 Task:  Click on Hockey In the Cross-Check Hockey League click on  Pick Sheet Your name Natalie Wilson Team name Danville Dashers - X and  Email softage.3@softage.net Period 1 - 3 Point Game Los Angeles Kings Period 1 - 2 Point Game Edmonton Oilers Period 1 - 1 Point Game Detroit Red Wings Period 2 - 3 Point Game Dallas Stars Period 2 - 2 Point Game Columbus Blue Jackets Period 2 - 1 Point Game Colorado Avalanche Period 3 - 3 Point Game Chicago Blackhawks Period 3 - 2 Point Game Carolina Hurricanes Period 3 - 1 Point Game Calgary Flames Submit pick sheet
Action: Mouse moved to (651, 252)
Screenshot: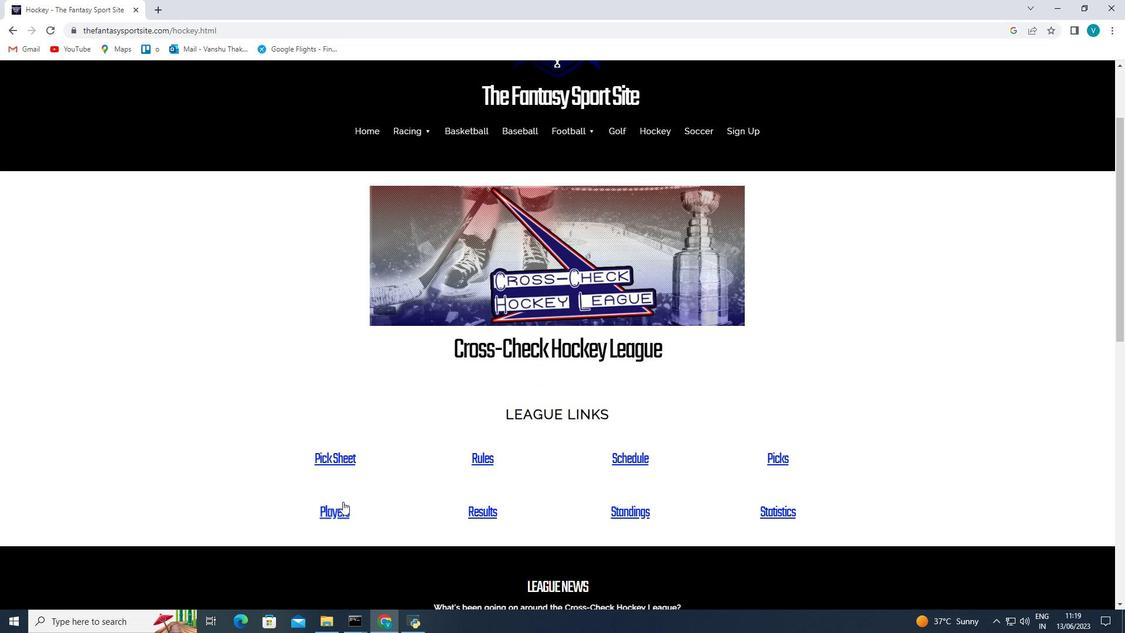 
Action: Mouse pressed left at (651, 252)
Screenshot: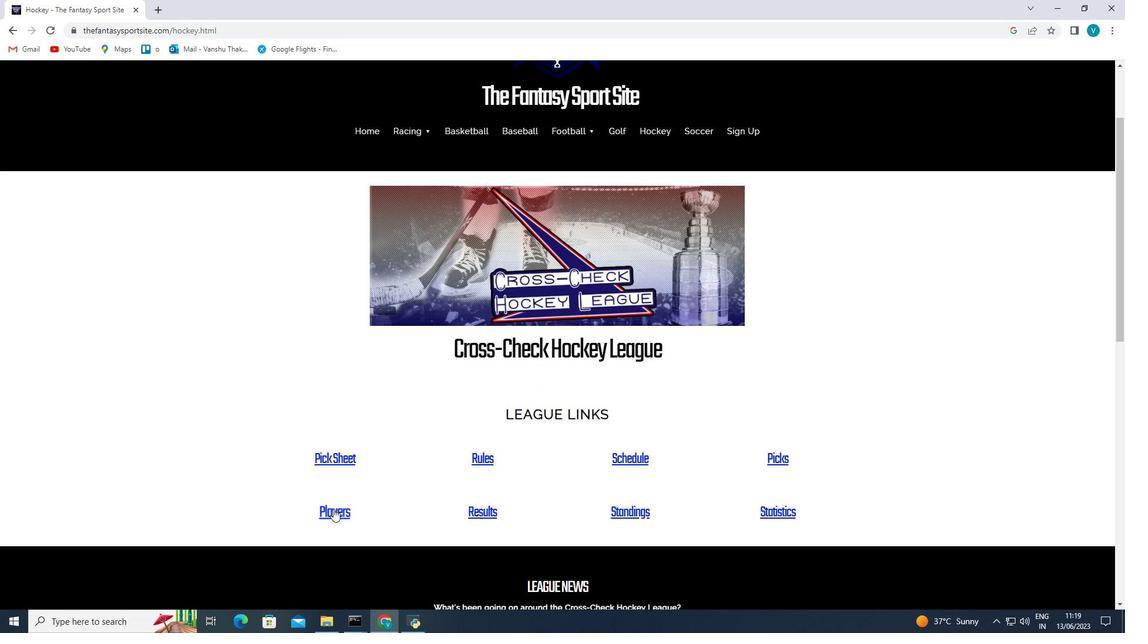 
Action: Mouse moved to (654, 248)
Screenshot: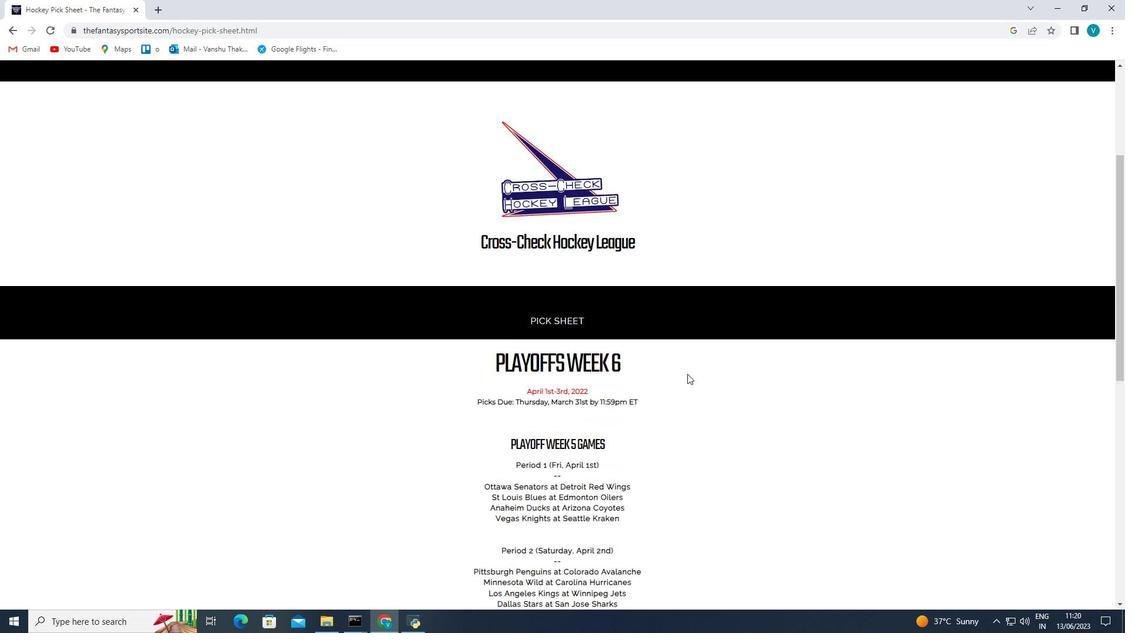 
Action: Mouse pressed left at (654, 248)
Screenshot: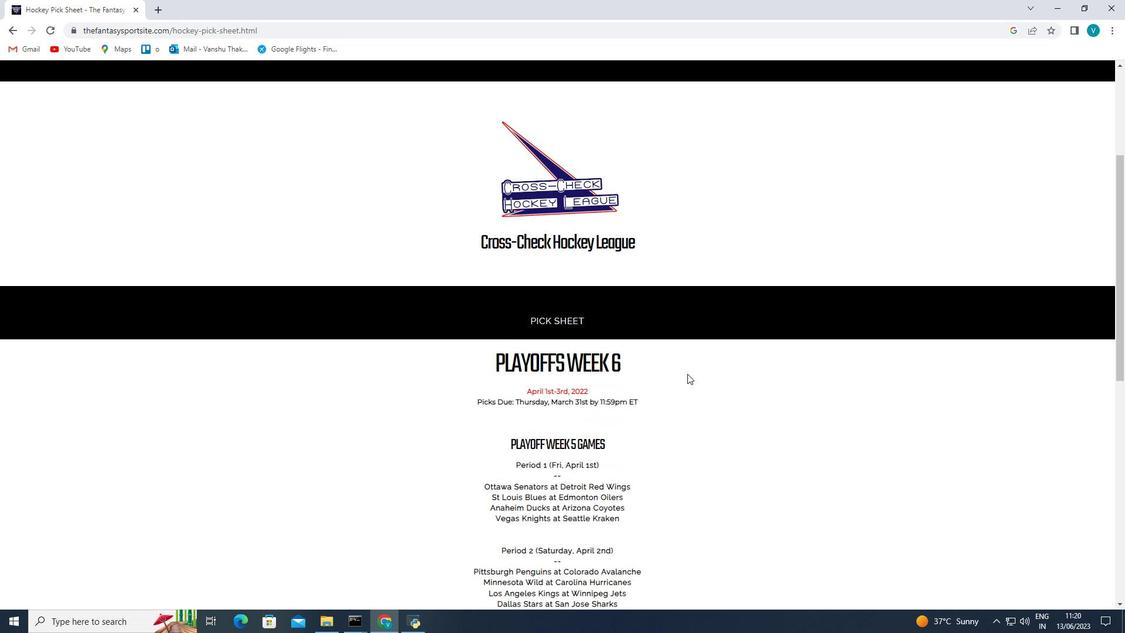 
Action: Mouse moved to (653, 248)
Screenshot: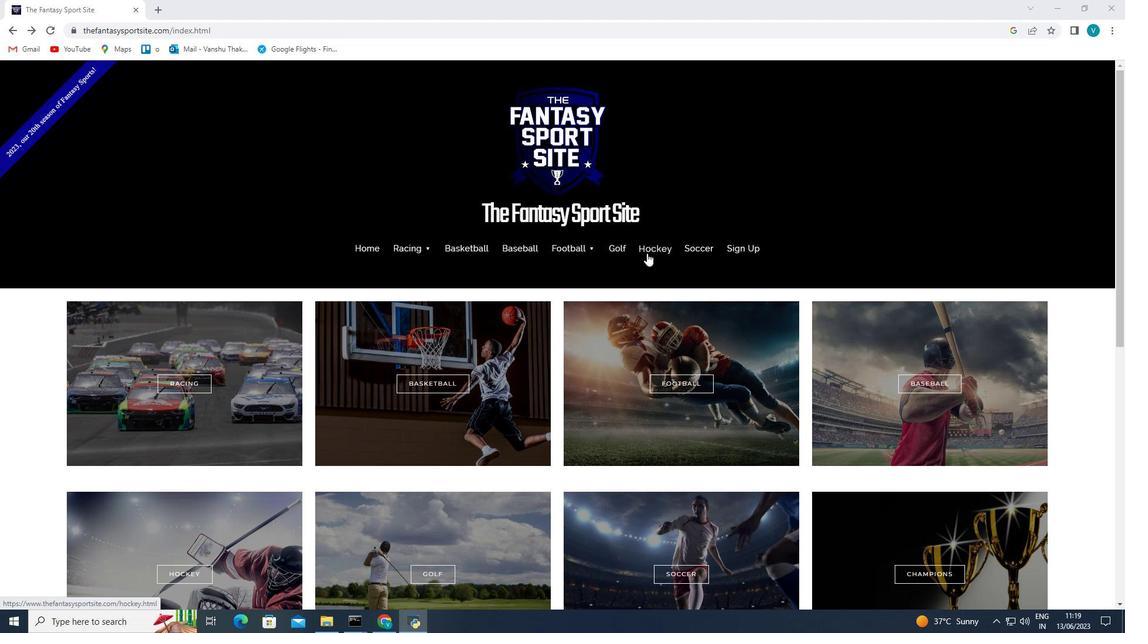 
Action: Mouse pressed left at (653, 248)
Screenshot: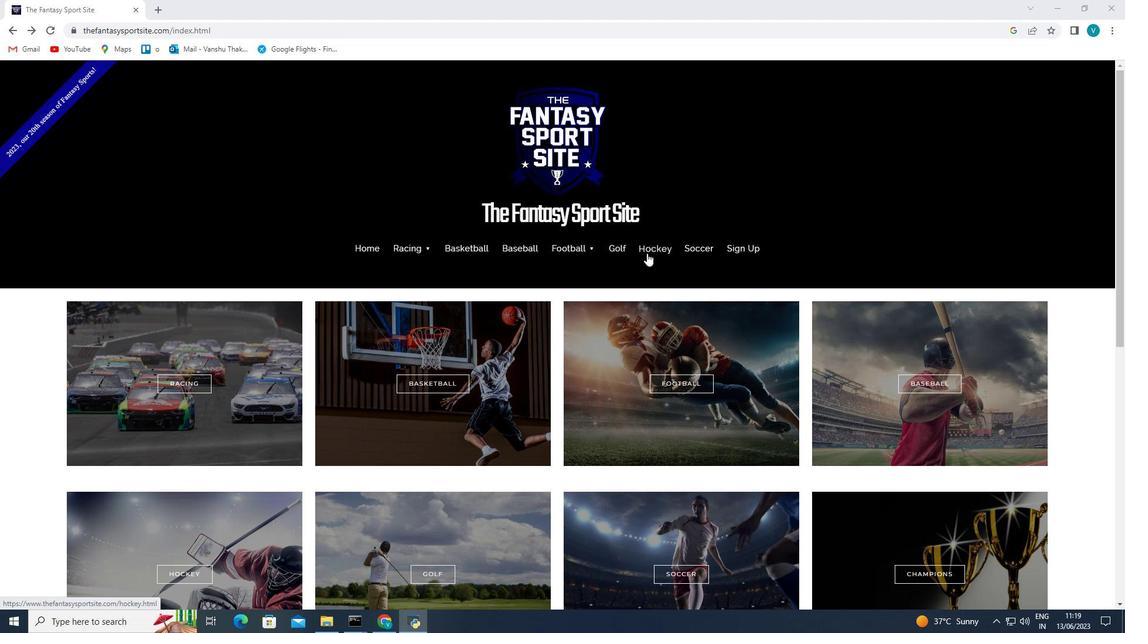 
Action: Mouse moved to (562, 383)
Screenshot: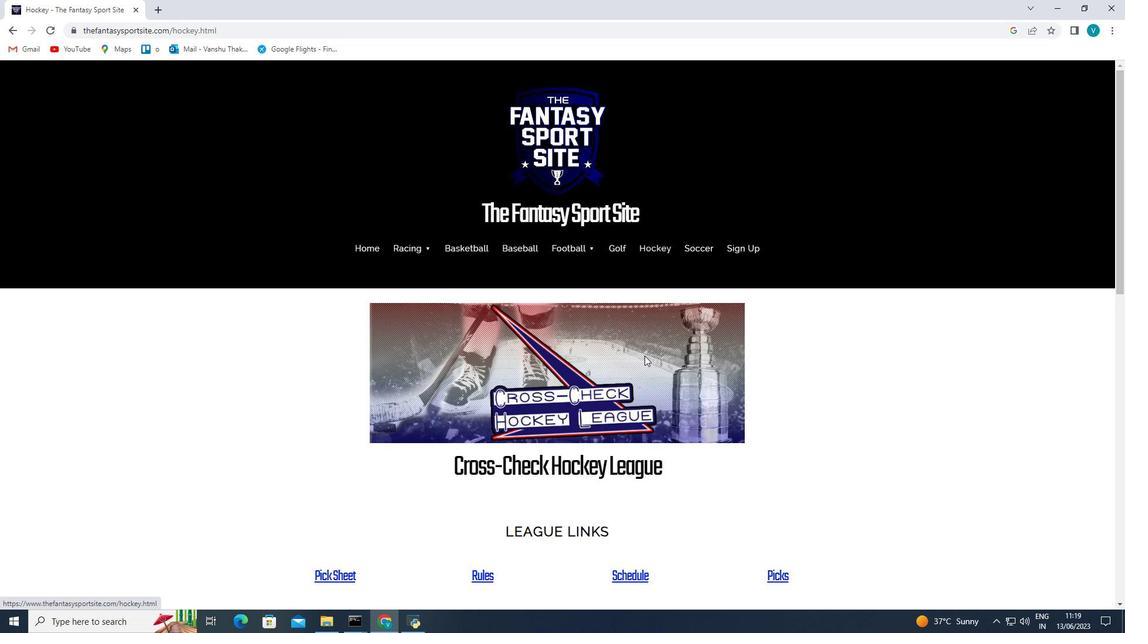 
Action: Mouse scrolled (562, 382) with delta (0, 0)
Screenshot: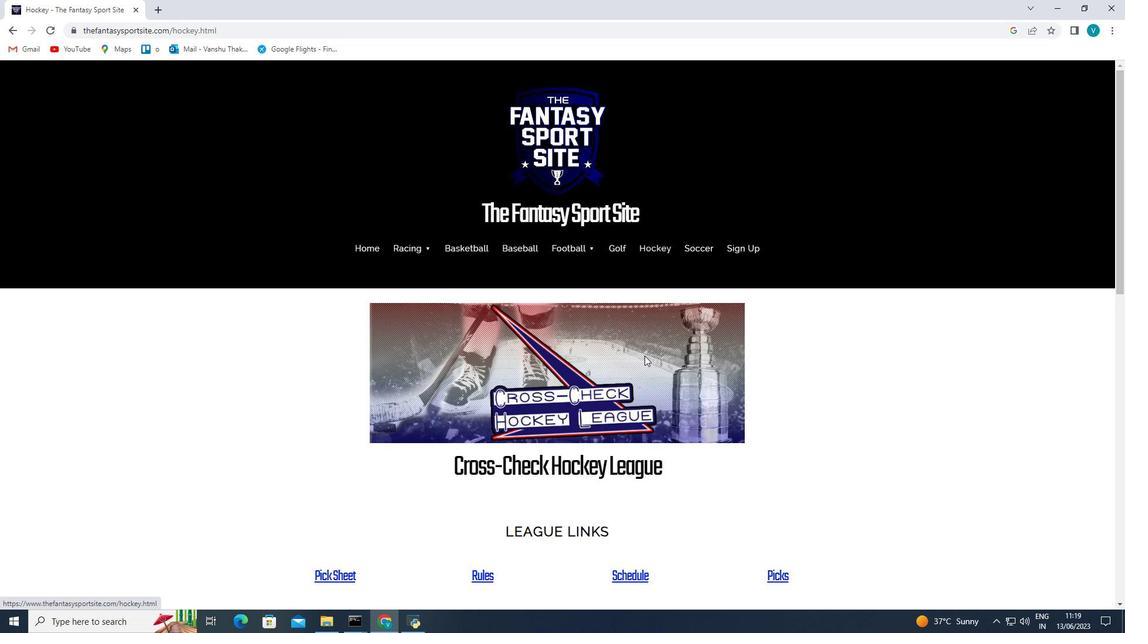 
Action: Mouse moved to (406, 394)
Screenshot: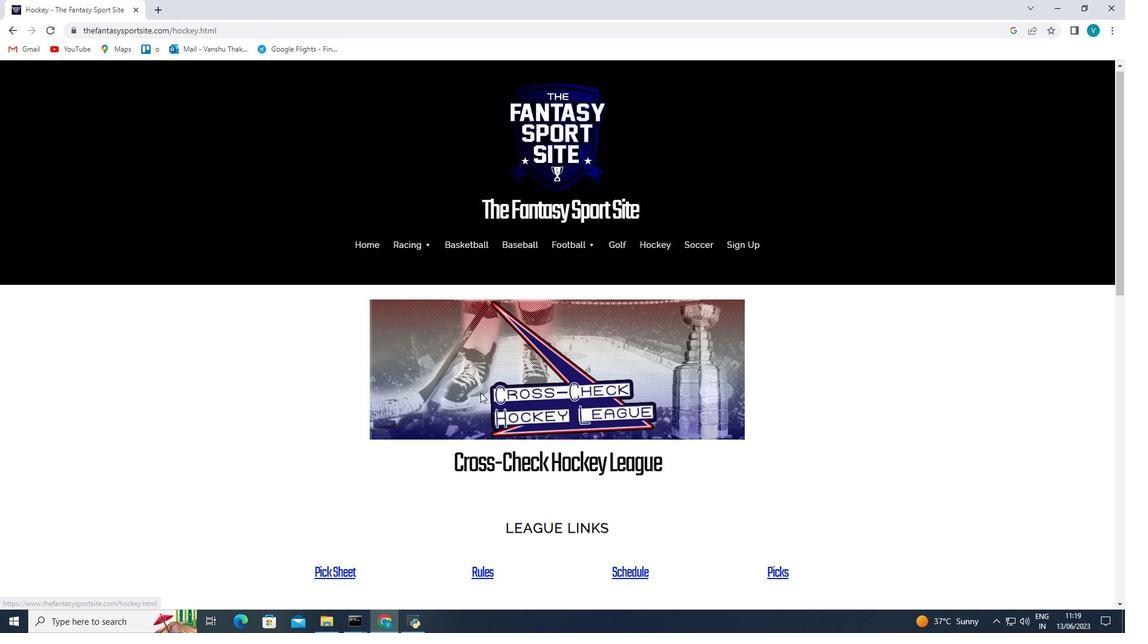 
Action: Mouse scrolled (406, 393) with delta (0, 0)
Screenshot: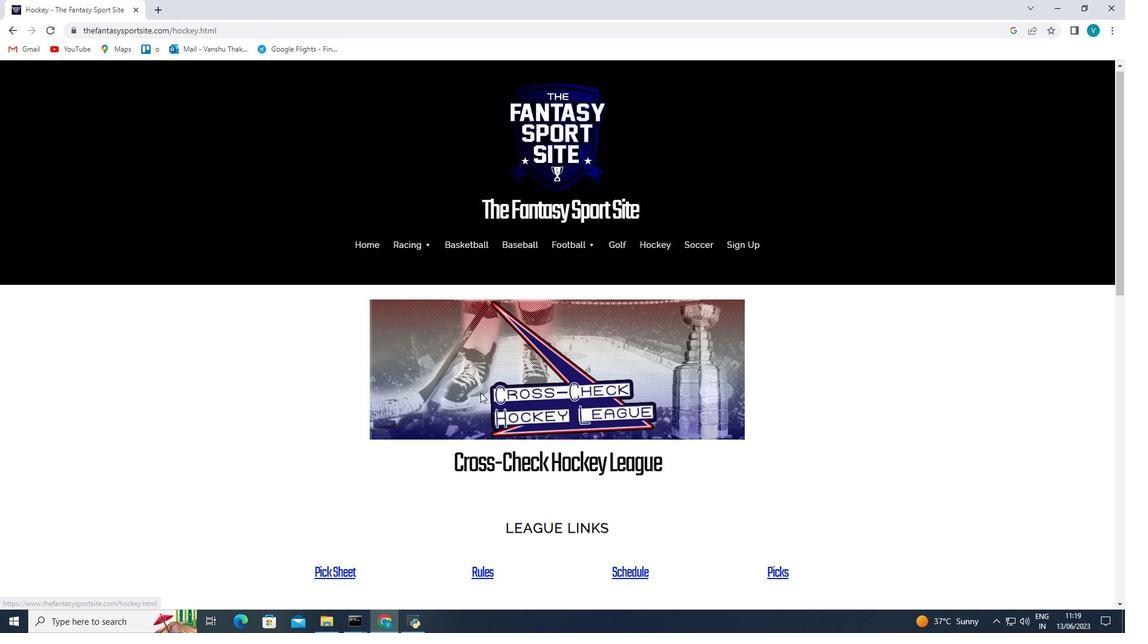 
Action: Mouse moved to (347, 464)
Screenshot: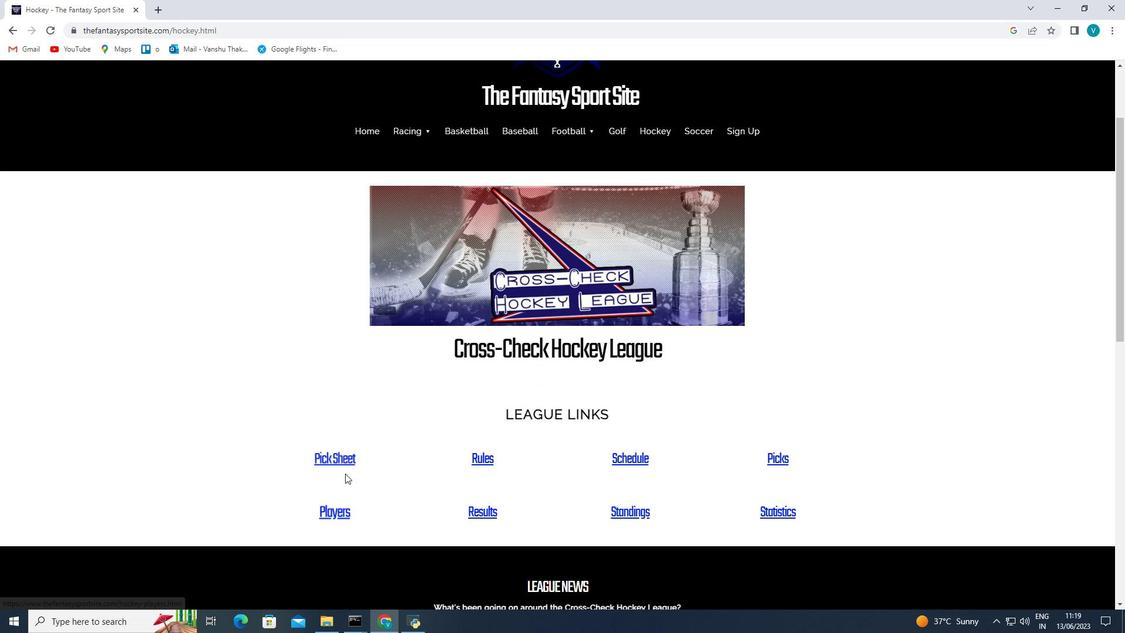 
Action: Mouse pressed left at (347, 464)
Screenshot: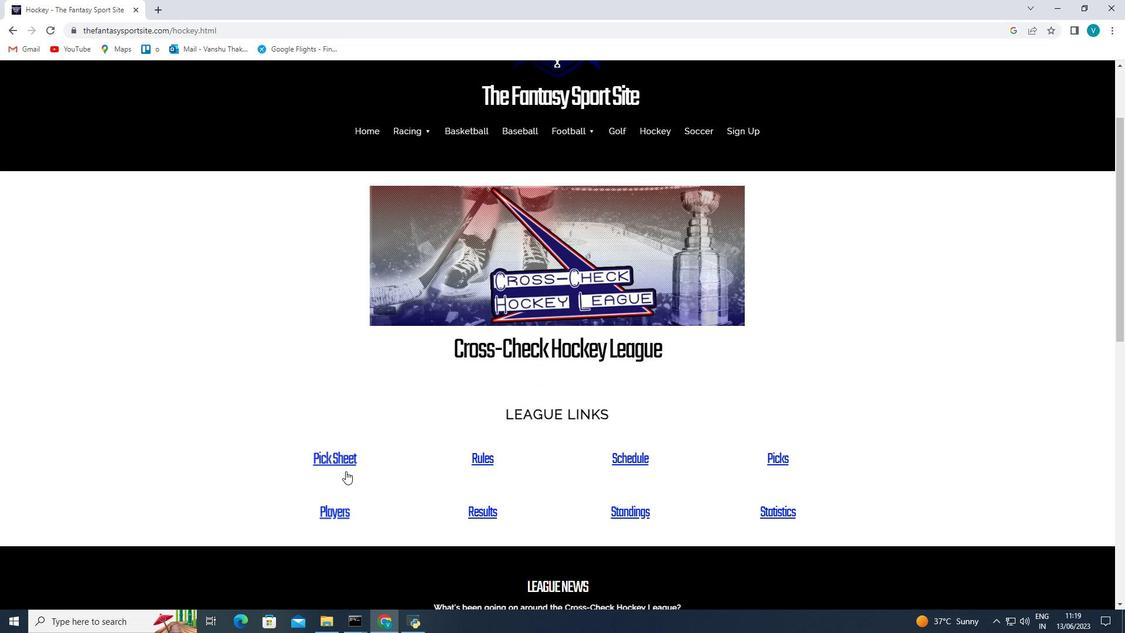 
Action: Mouse moved to (687, 374)
Screenshot: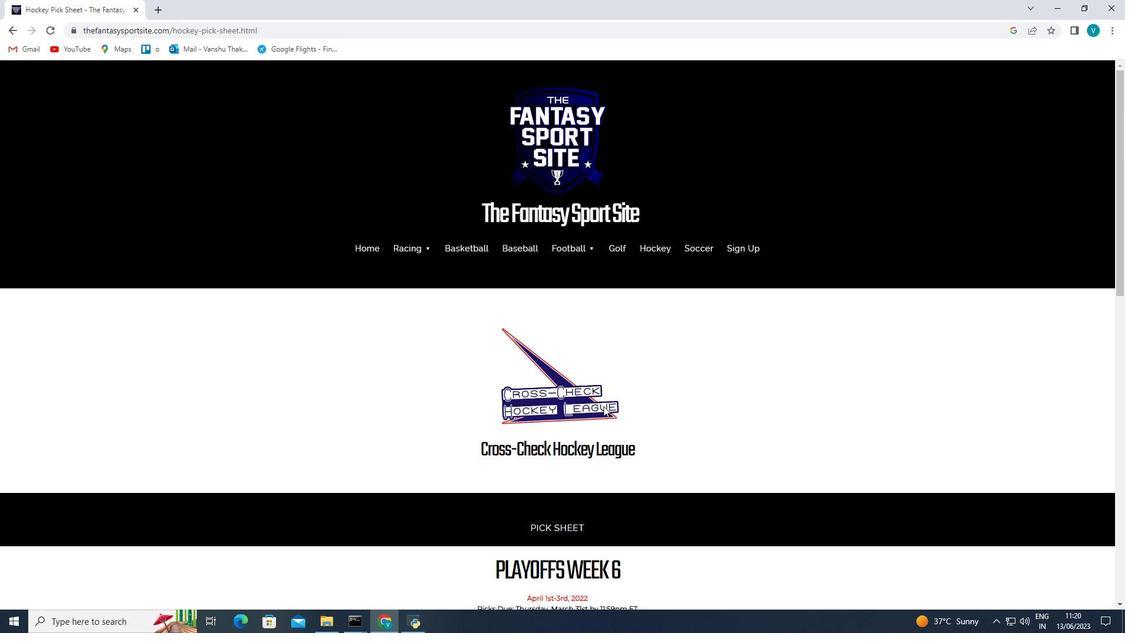 
Action: Mouse scrolled (687, 373) with delta (0, 0)
Screenshot: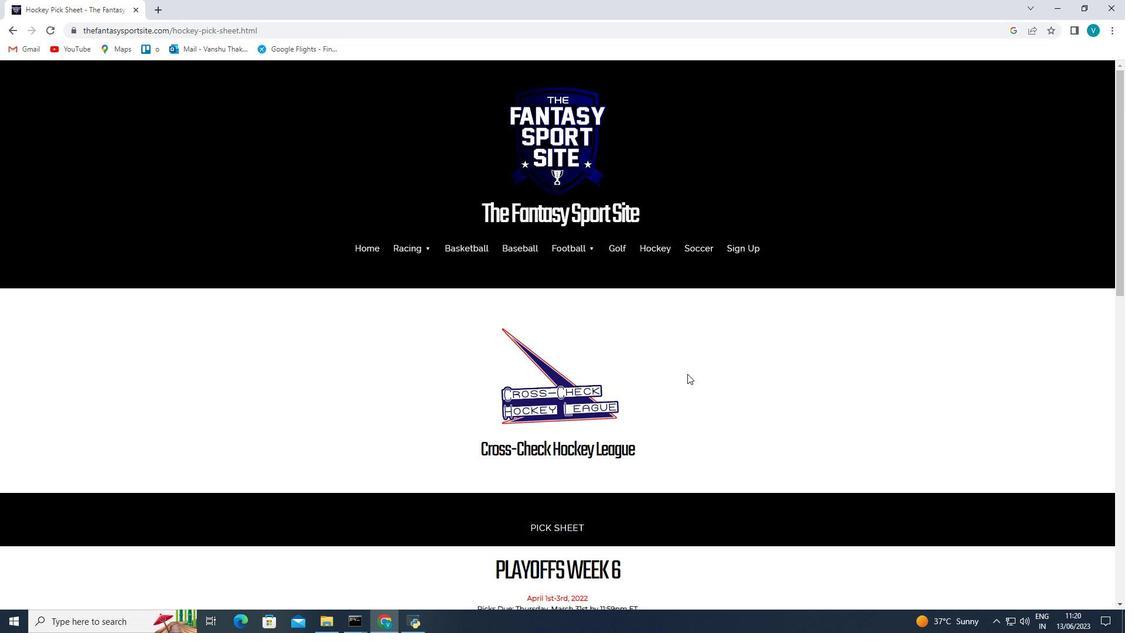 
Action: Mouse scrolled (687, 373) with delta (0, 0)
Screenshot: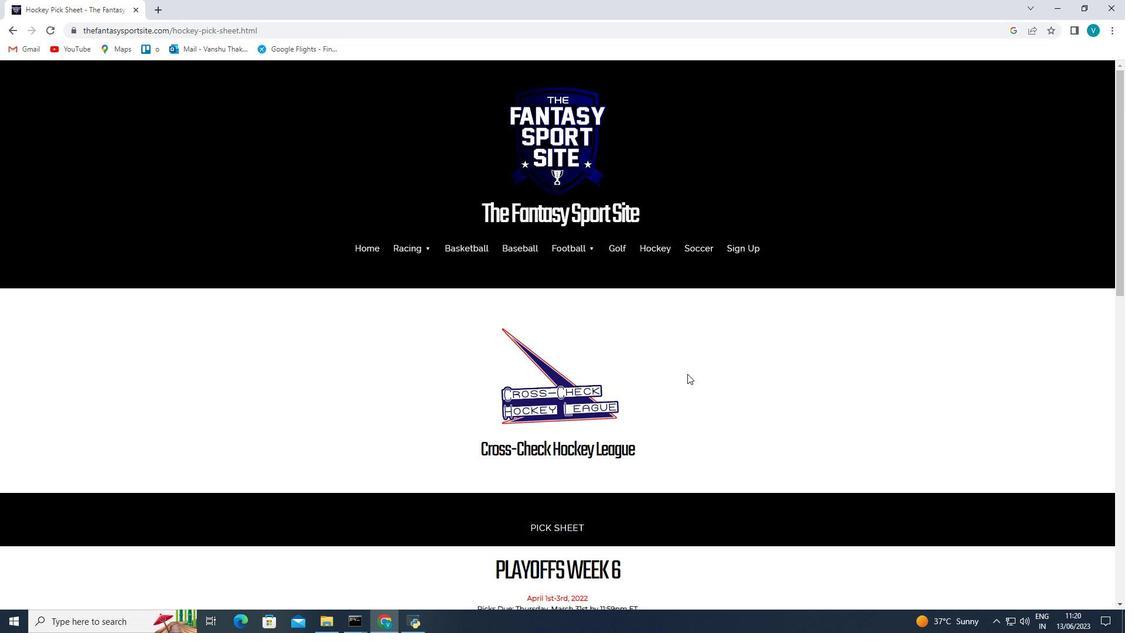 
Action: Mouse scrolled (687, 373) with delta (0, 0)
Screenshot: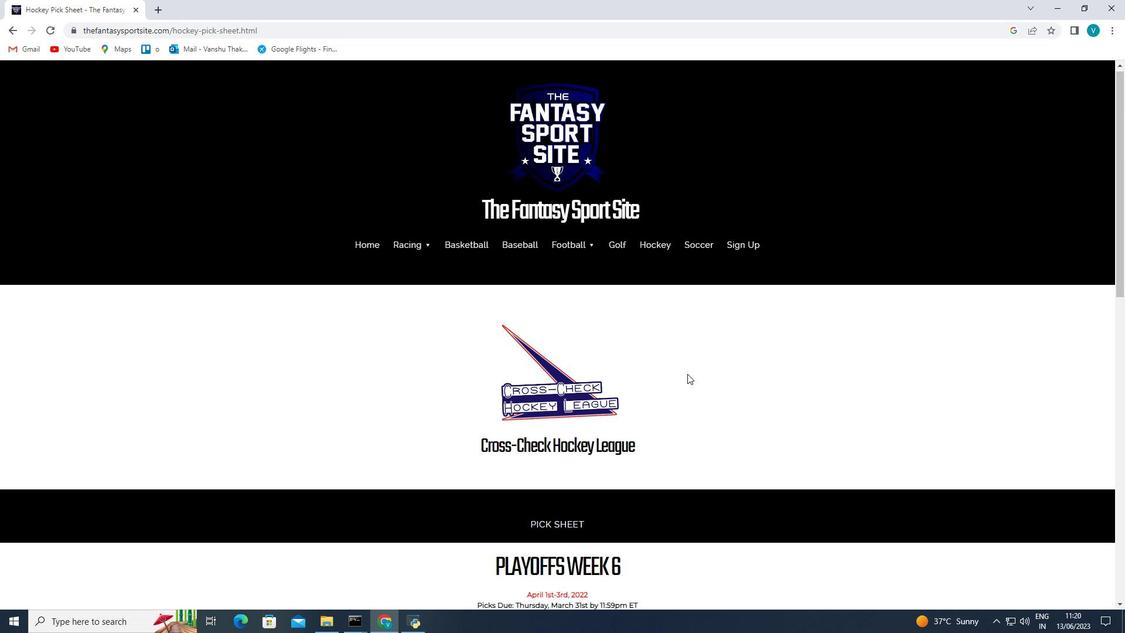 
Action: Mouse scrolled (687, 373) with delta (0, 0)
Screenshot: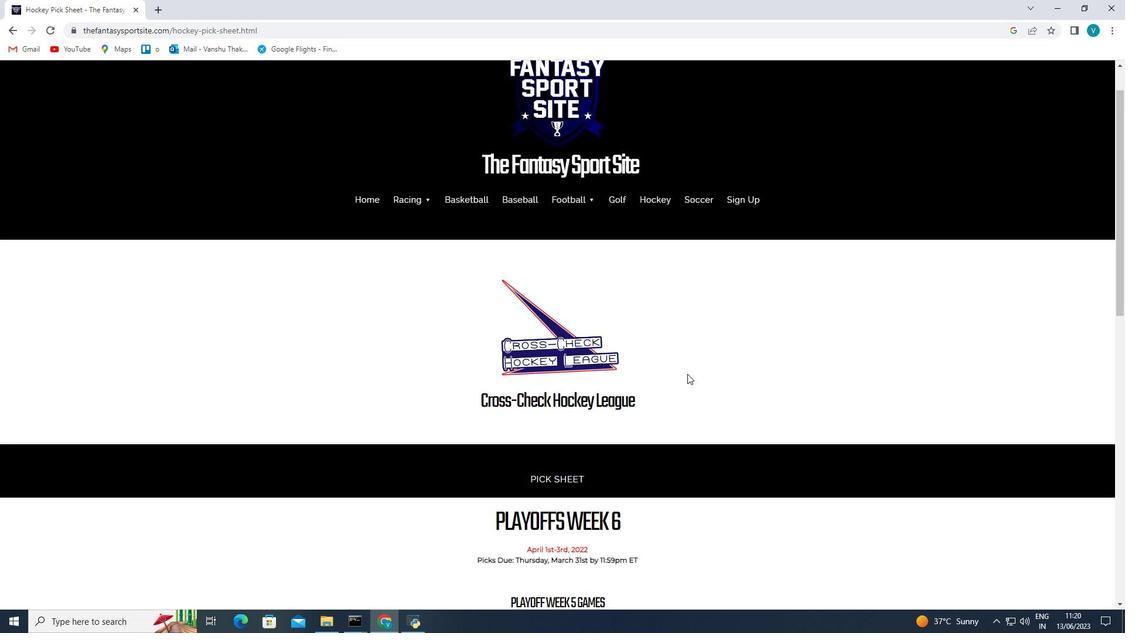 
Action: Mouse moved to (687, 374)
Screenshot: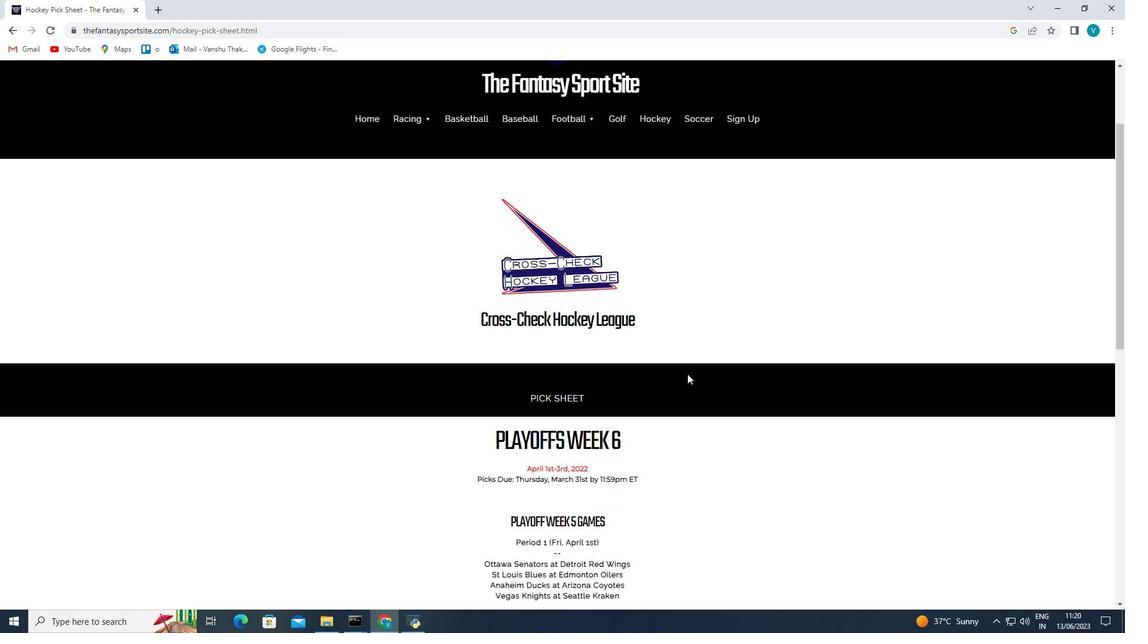 
Action: Mouse scrolled (687, 373) with delta (0, 0)
Screenshot: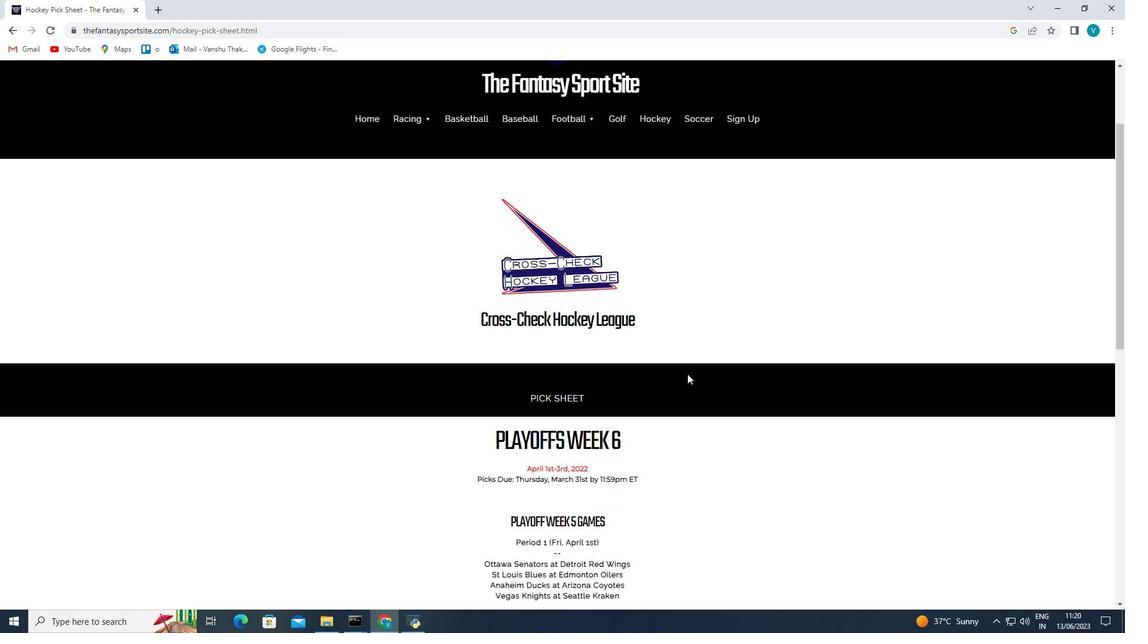 
Action: Mouse moved to (690, 374)
Screenshot: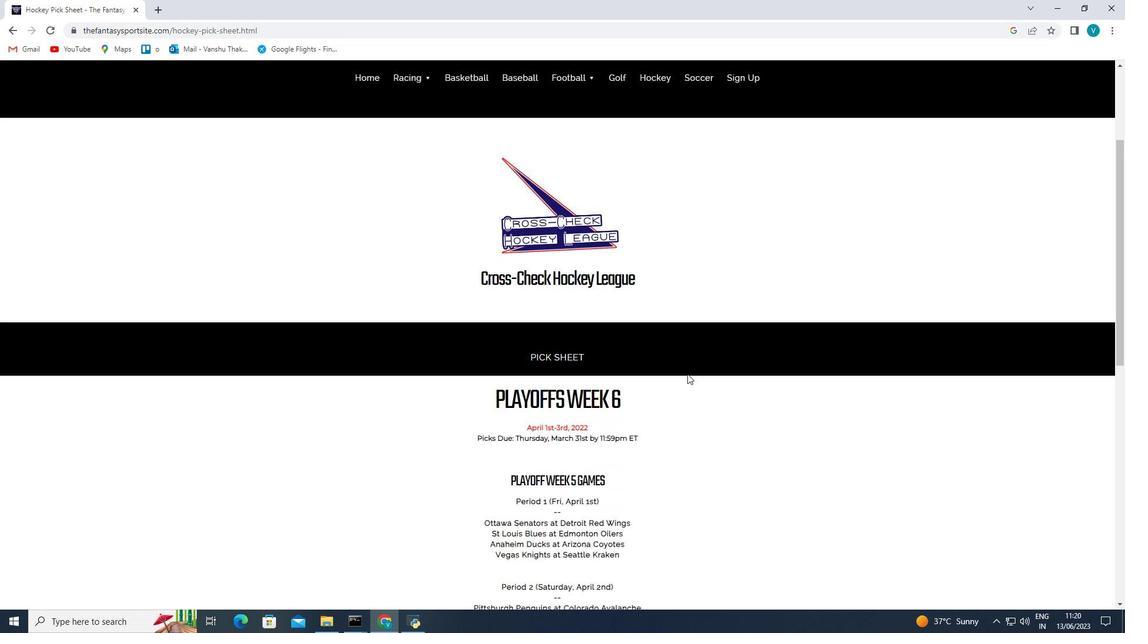 
Action: Mouse scrolled (690, 374) with delta (0, 0)
Screenshot: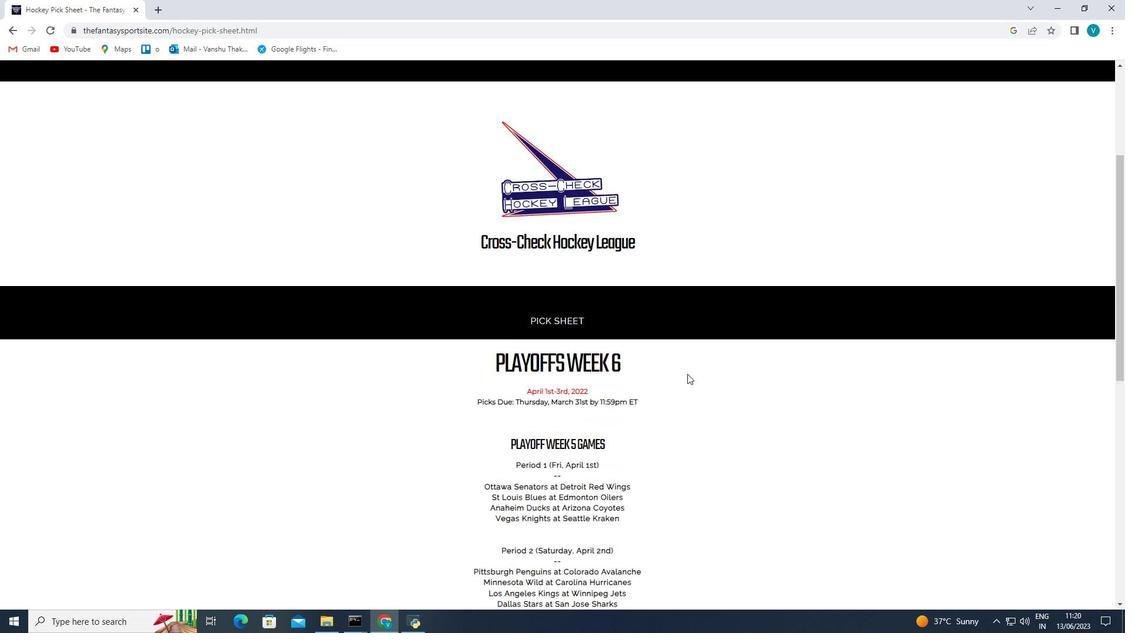 
Action: Mouse moved to (691, 375)
Screenshot: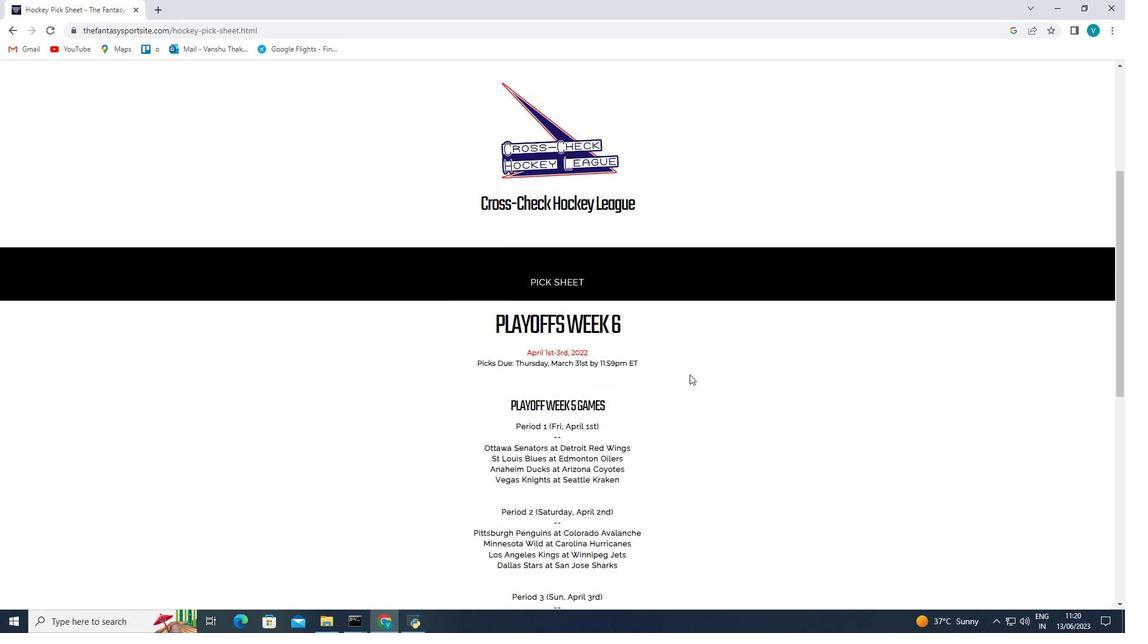 
Action: Mouse scrolled (691, 374) with delta (0, 0)
Screenshot: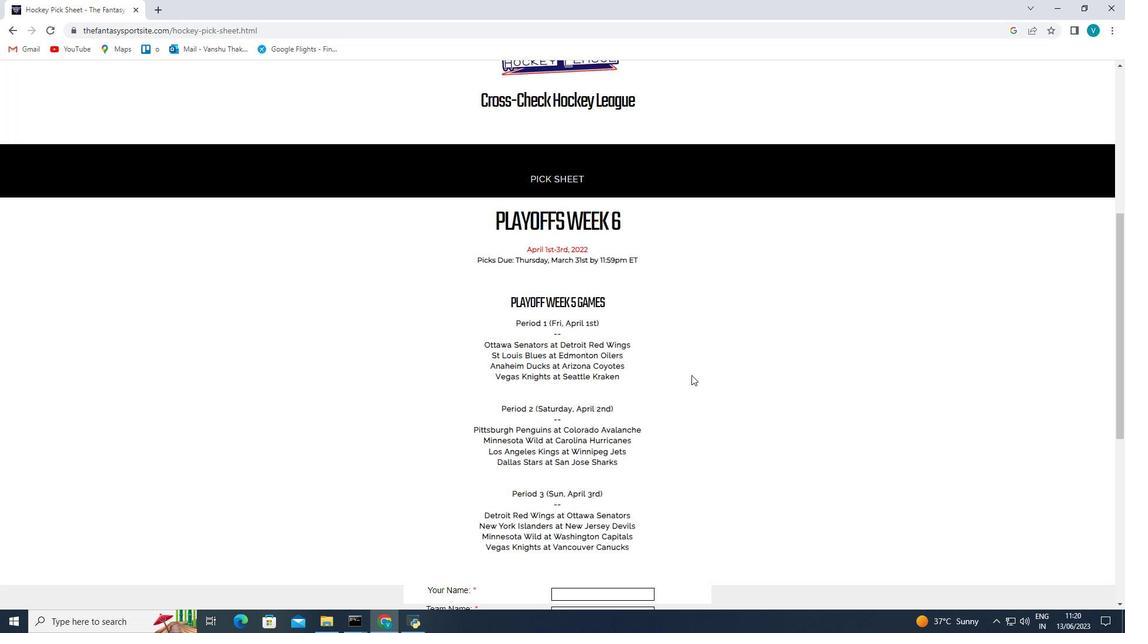 
Action: Mouse scrolled (691, 374) with delta (0, 0)
Screenshot: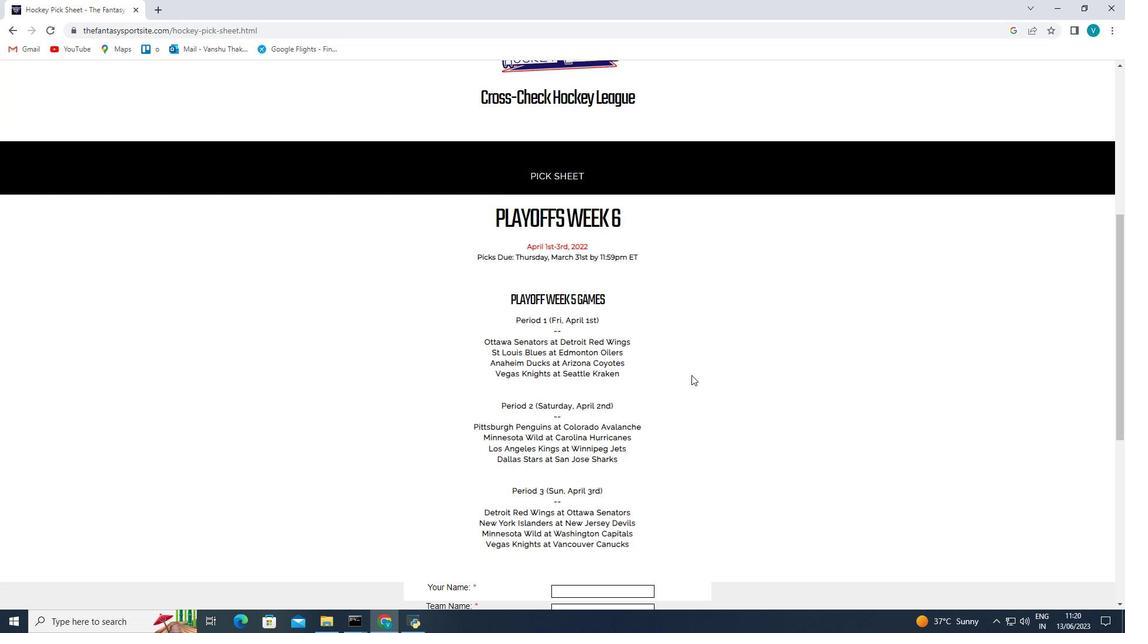 
Action: Mouse moved to (691, 375)
Screenshot: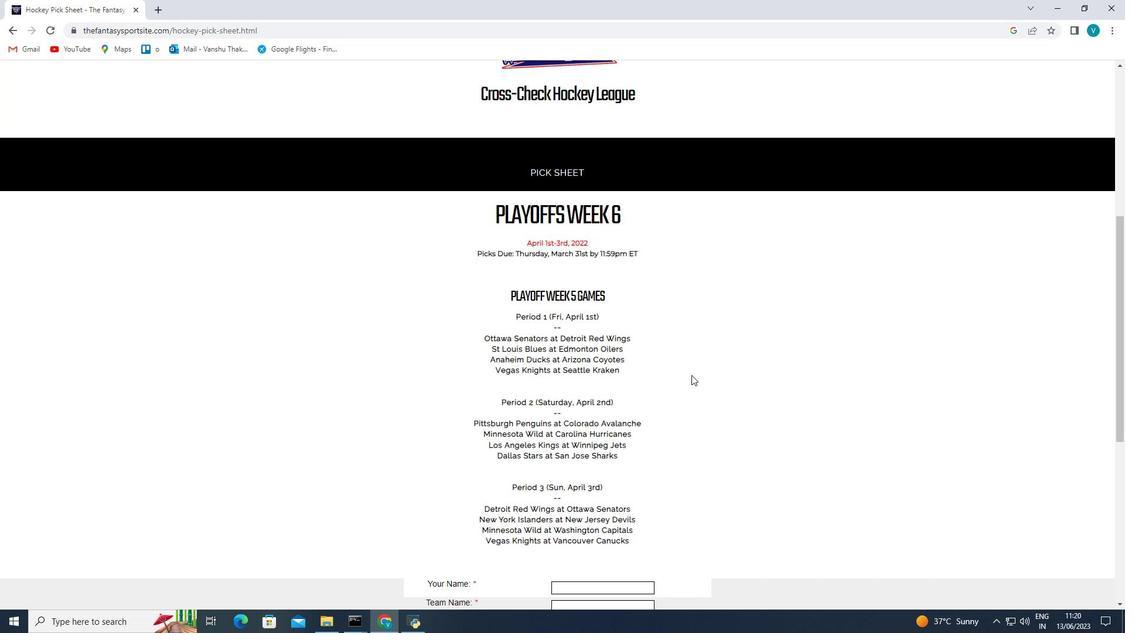 
Action: Mouse scrolled (691, 374) with delta (0, 0)
Screenshot: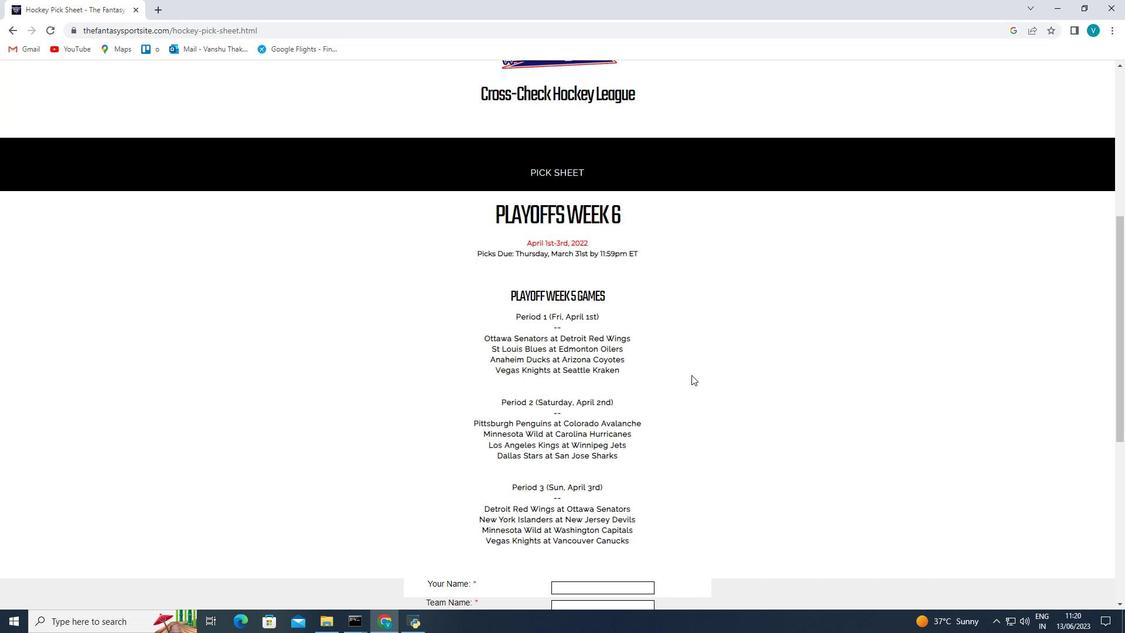 
Action: Mouse moved to (693, 376)
Screenshot: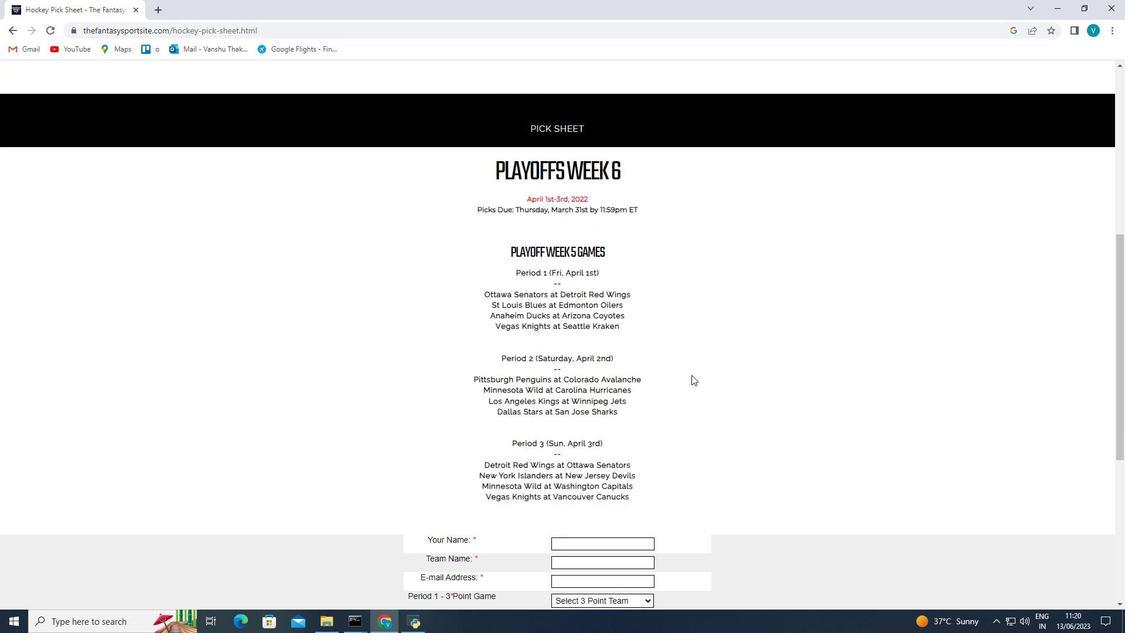
Action: Mouse scrolled (693, 375) with delta (0, 0)
Screenshot: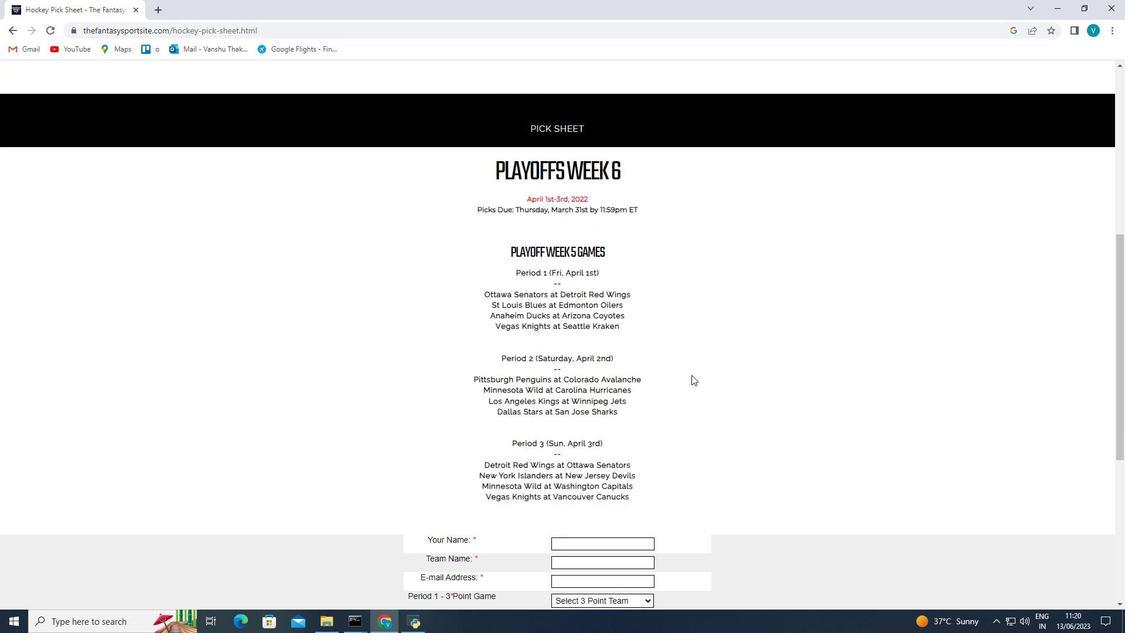 
Action: Mouse moved to (693, 377)
Screenshot: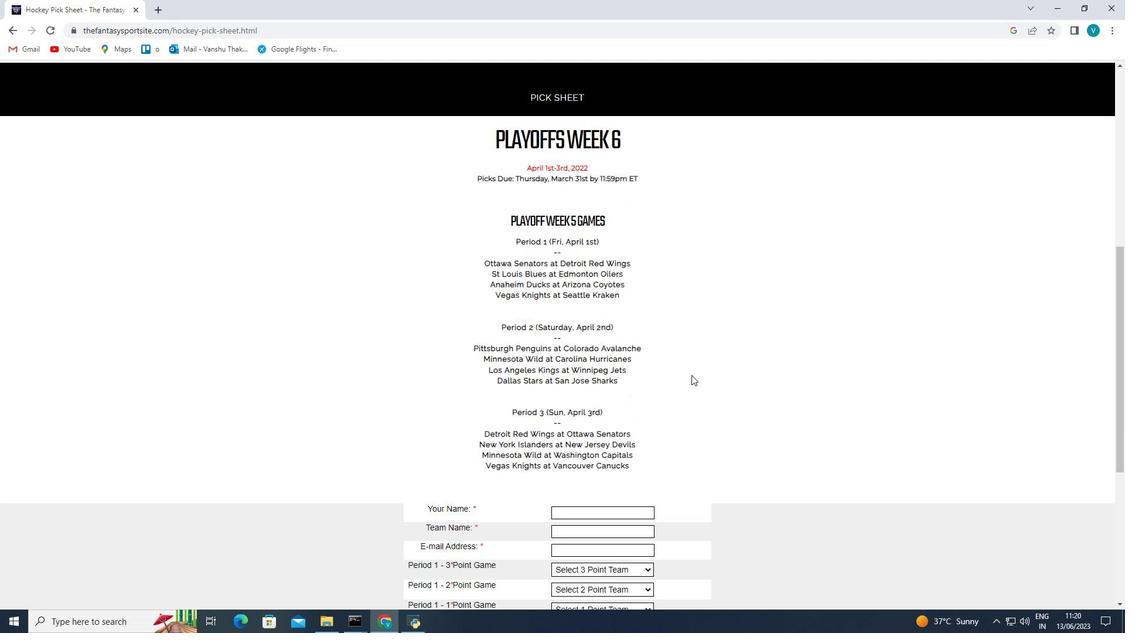 
Action: Mouse scrolled (693, 376) with delta (0, 0)
Screenshot: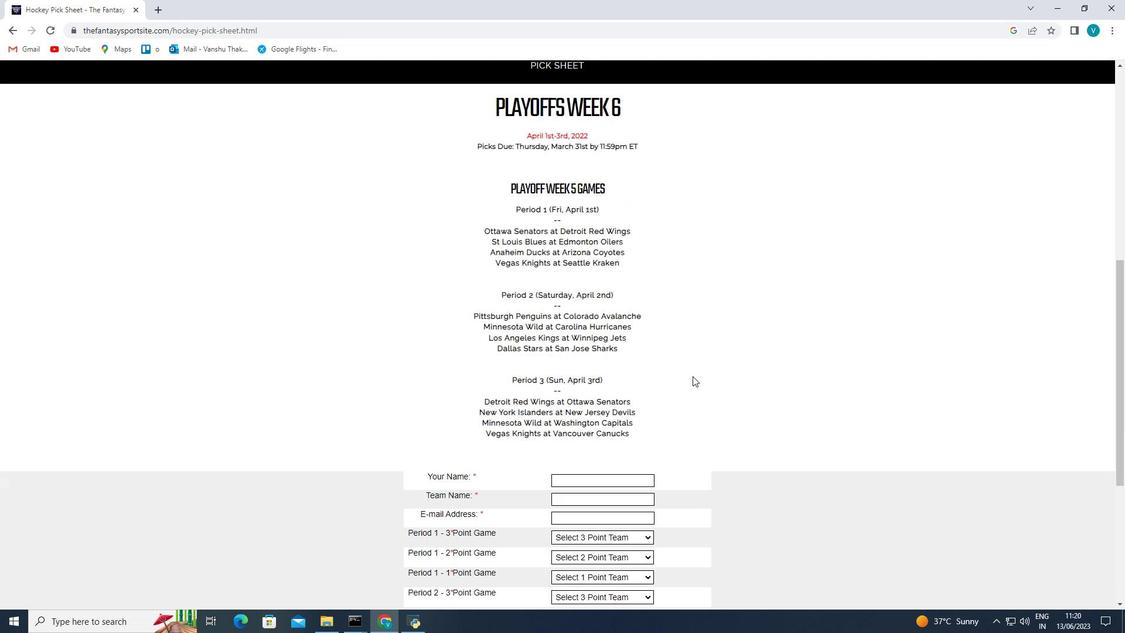 
Action: Mouse moved to (572, 290)
Screenshot: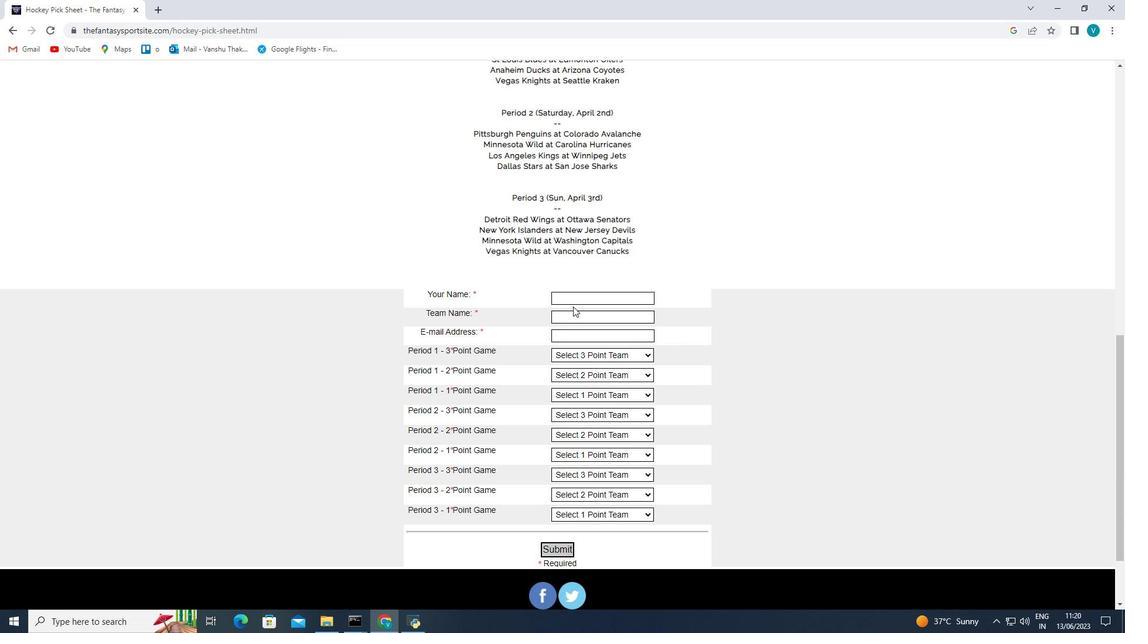 
Action: Mouse pressed left at (572, 290)
Screenshot: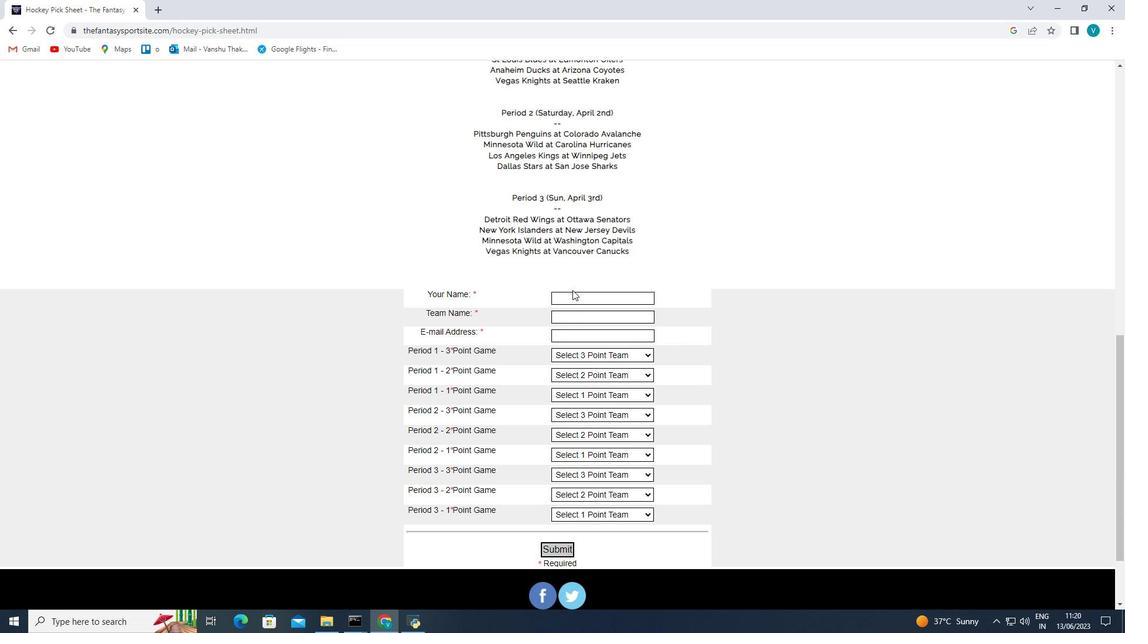 
Action: Mouse moved to (569, 289)
Screenshot: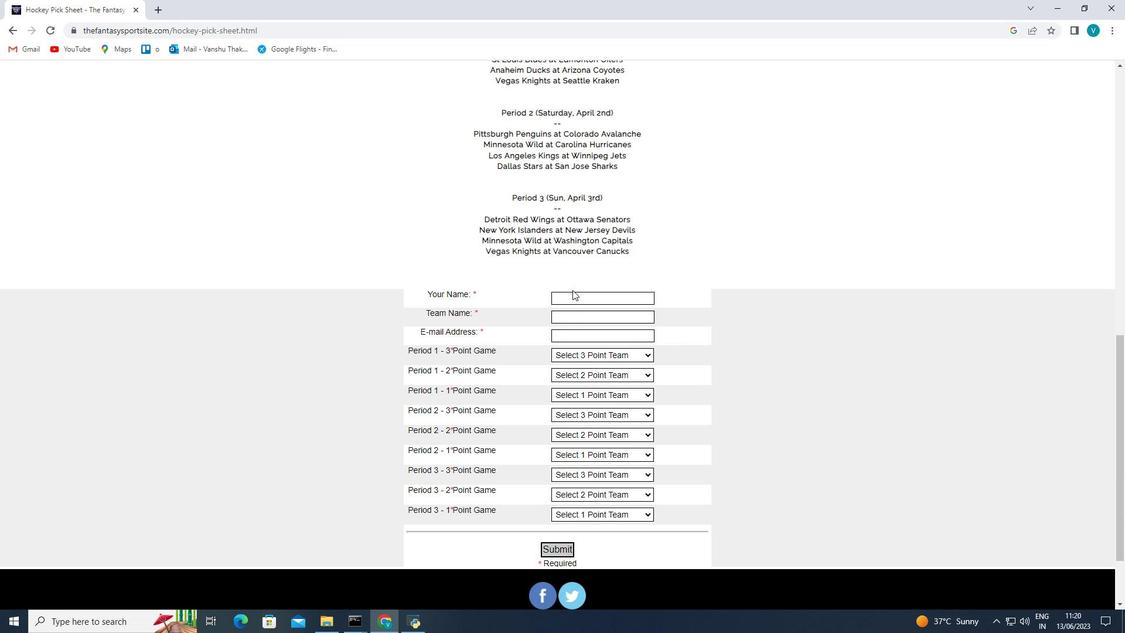
Action: Mouse pressed left at (569, 289)
Screenshot: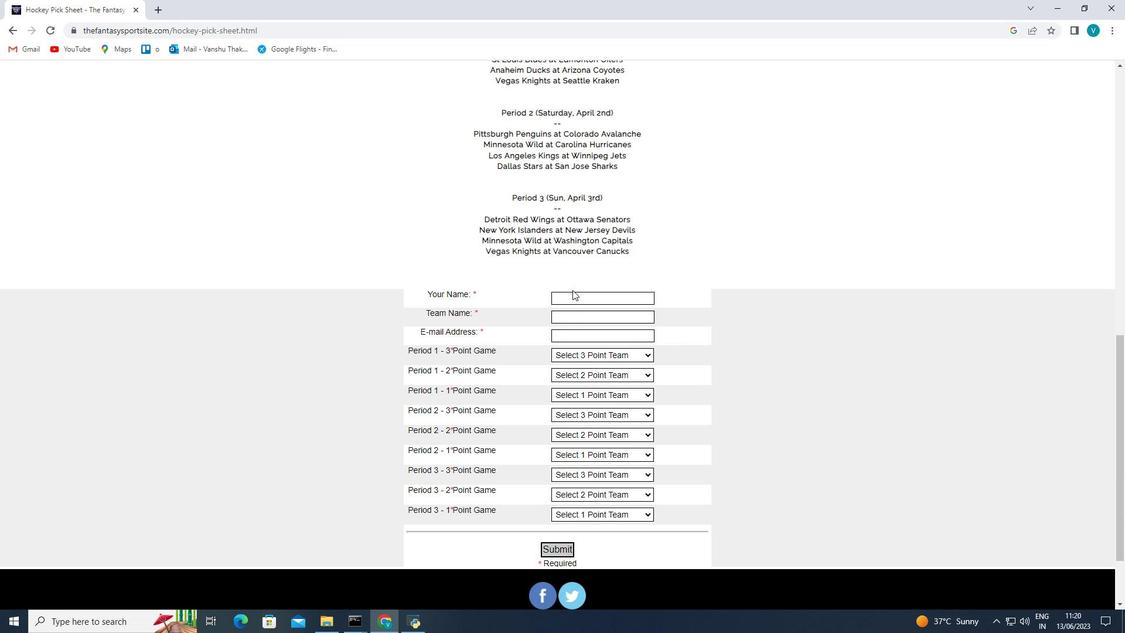 
Action: Mouse moved to (570, 293)
Screenshot: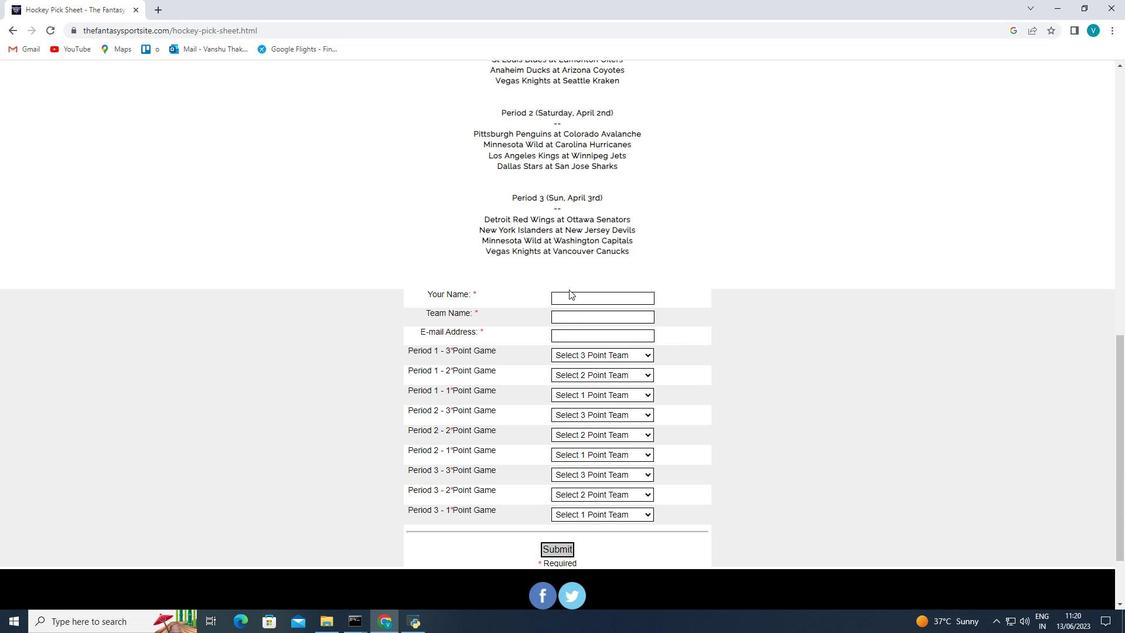 
Action: Mouse pressed left at (570, 293)
Screenshot: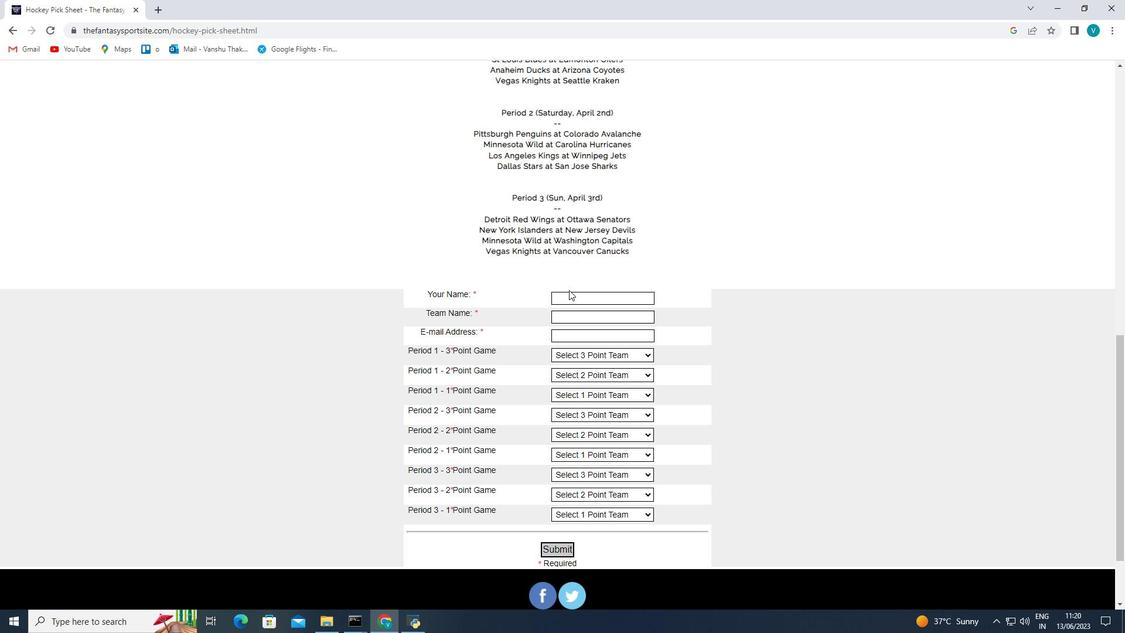 
Action: Mouse moved to (574, 293)
Screenshot: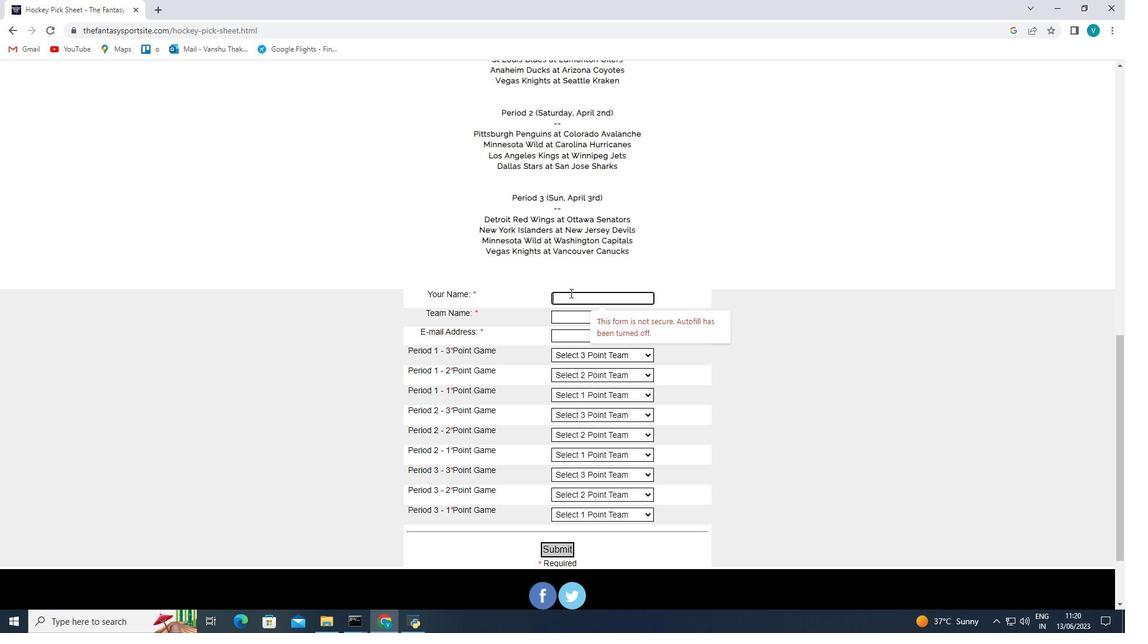 
Action: Key pressed <Key.shift>Natalie<Key.space><Key.shift><Key.shift><Key.shift><Key.shift><Key.shift><Key.shift><Key.shift><Key.shift><Key.shift><Key.shift><Key.shift><Key.shift><Key.shift><Key.shift><Key.shift><Key.shift><Key.shift>Wilson<Key.tab><Key.shift><Key.shift><Key.shift>Danville<Key.space><Key.shift>Dashers-<Key.shift>X
Screenshot: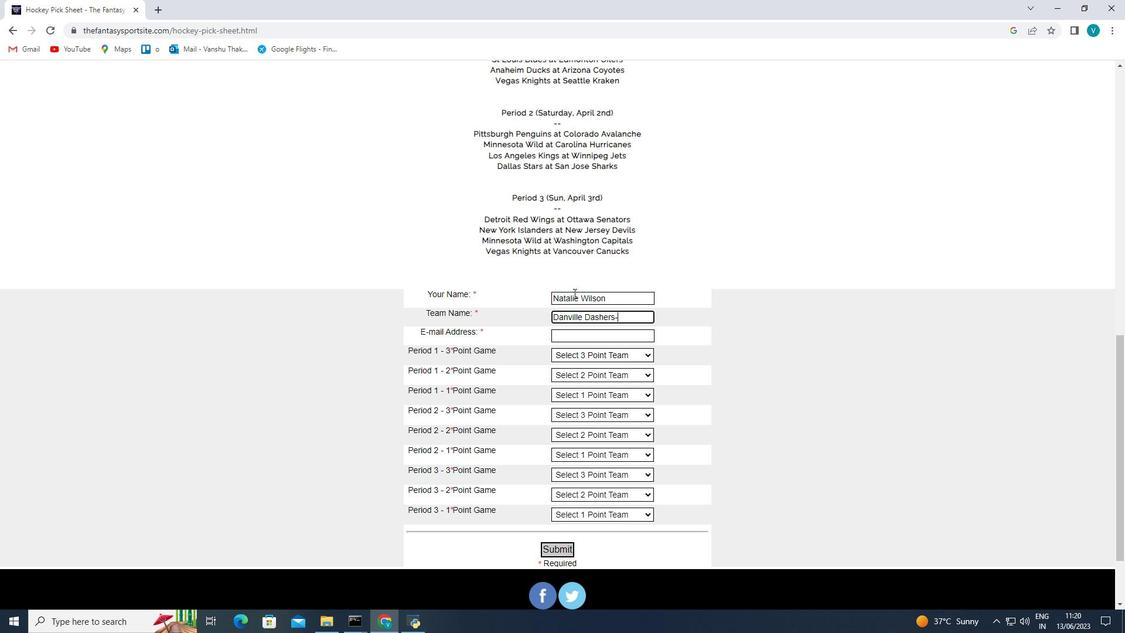 
Action: Mouse moved to (582, 334)
Screenshot: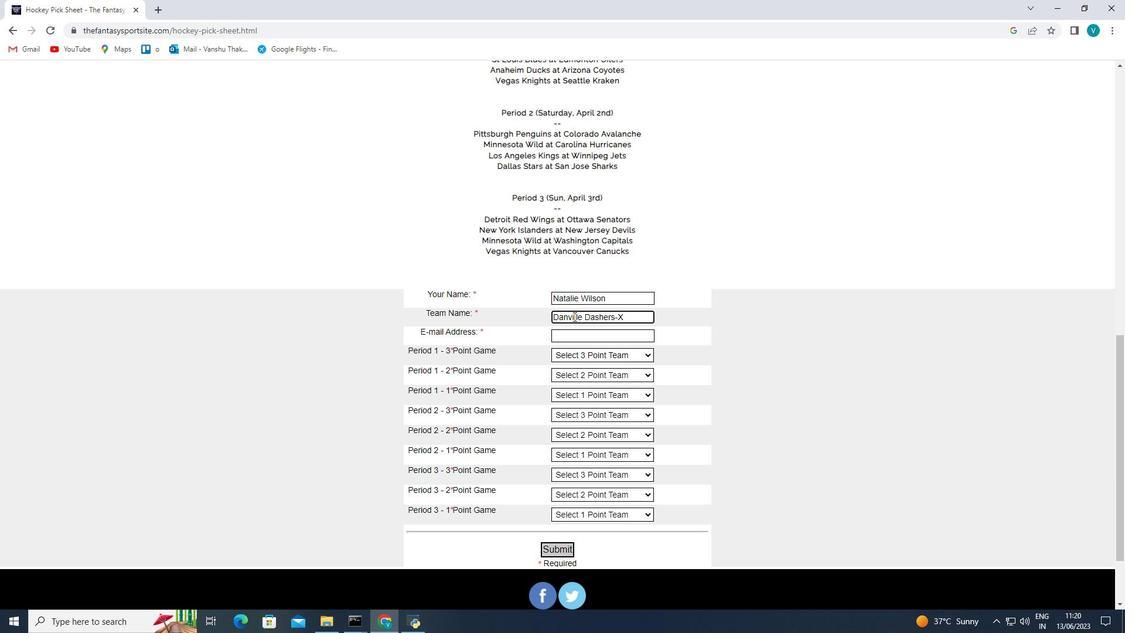 
Action: Mouse pressed left at (582, 334)
Screenshot: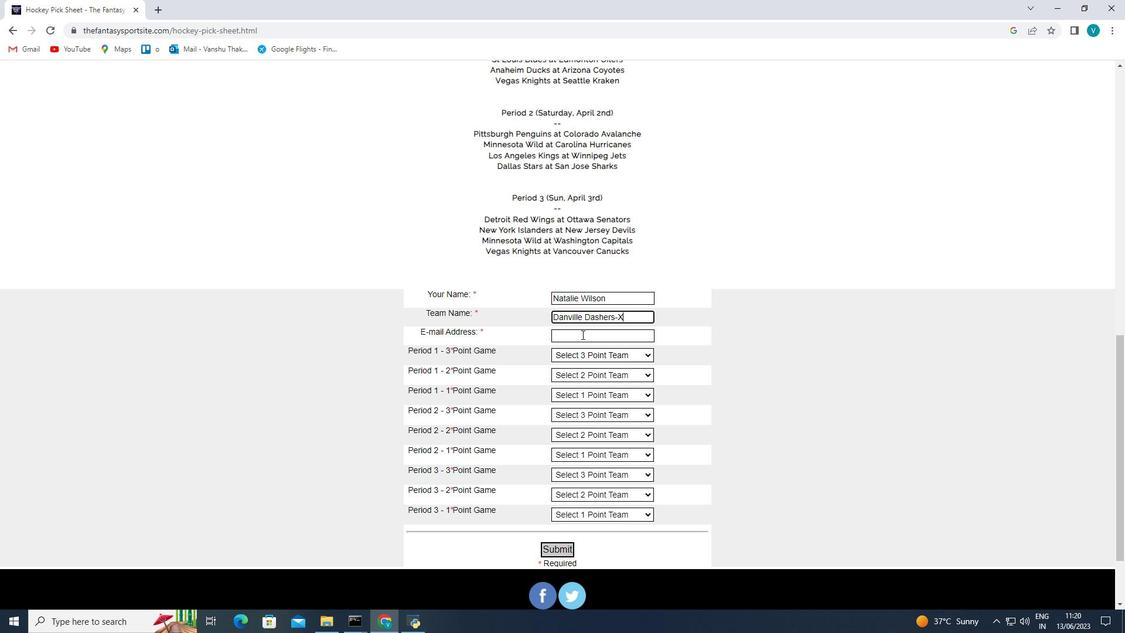 
Action: Key pressed softage.3<Key.shift>@softage.net
Screenshot: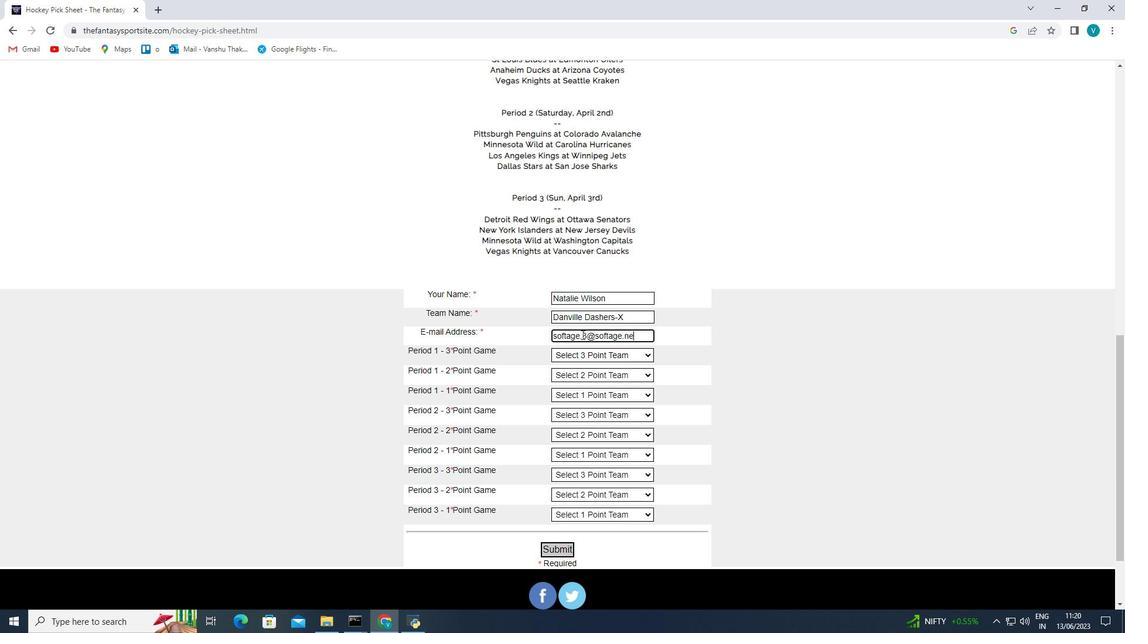 
Action: Mouse moved to (591, 355)
Screenshot: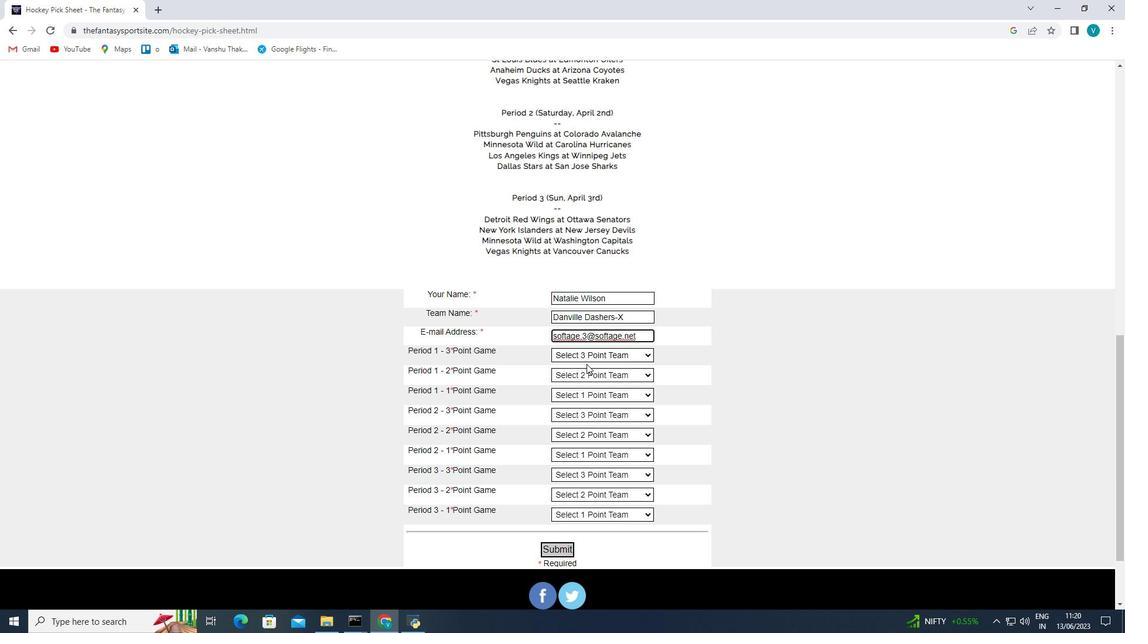 
Action: Mouse pressed left at (591, 355)
Screenshot: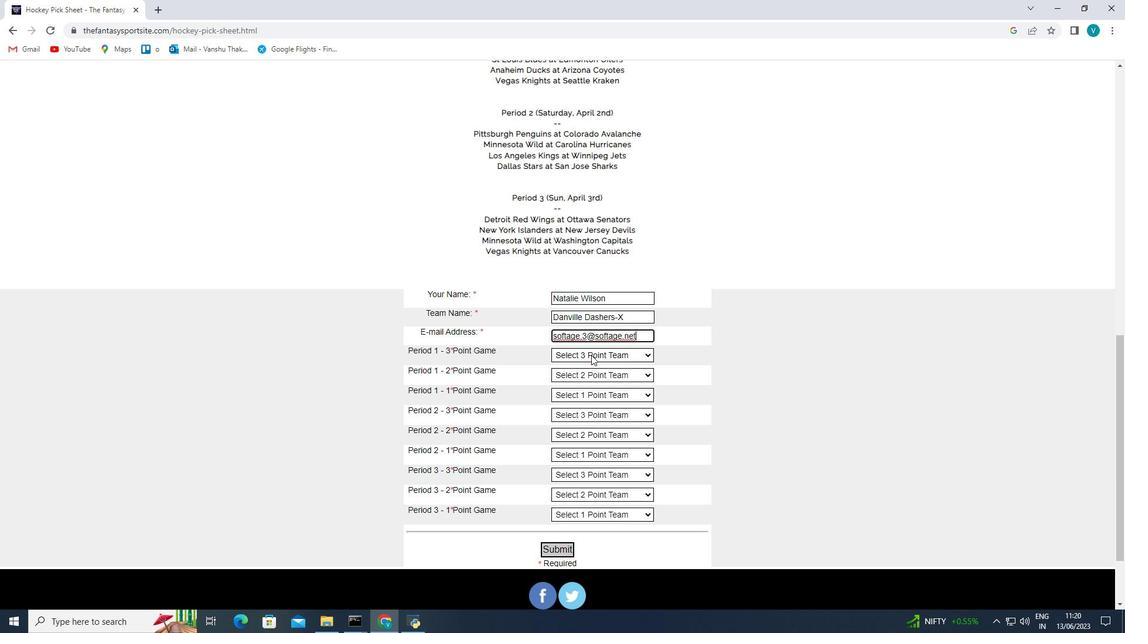 
Action: Mouse moved to (585, 510)
Screenshot: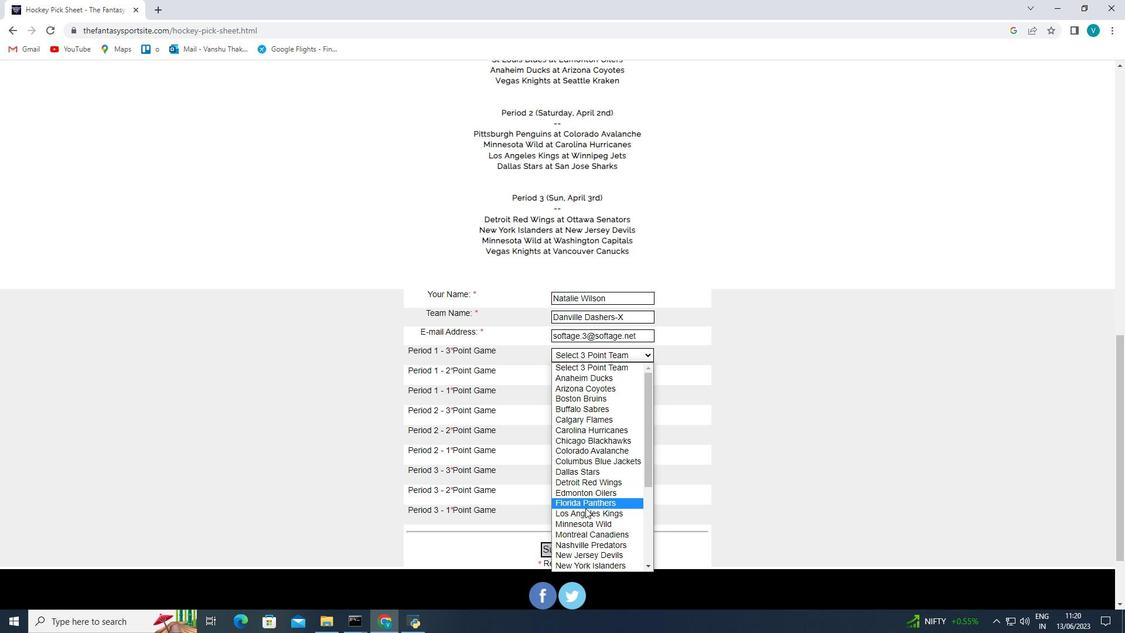
Action: Mouse pressed left at (585, 510)
Screenshot: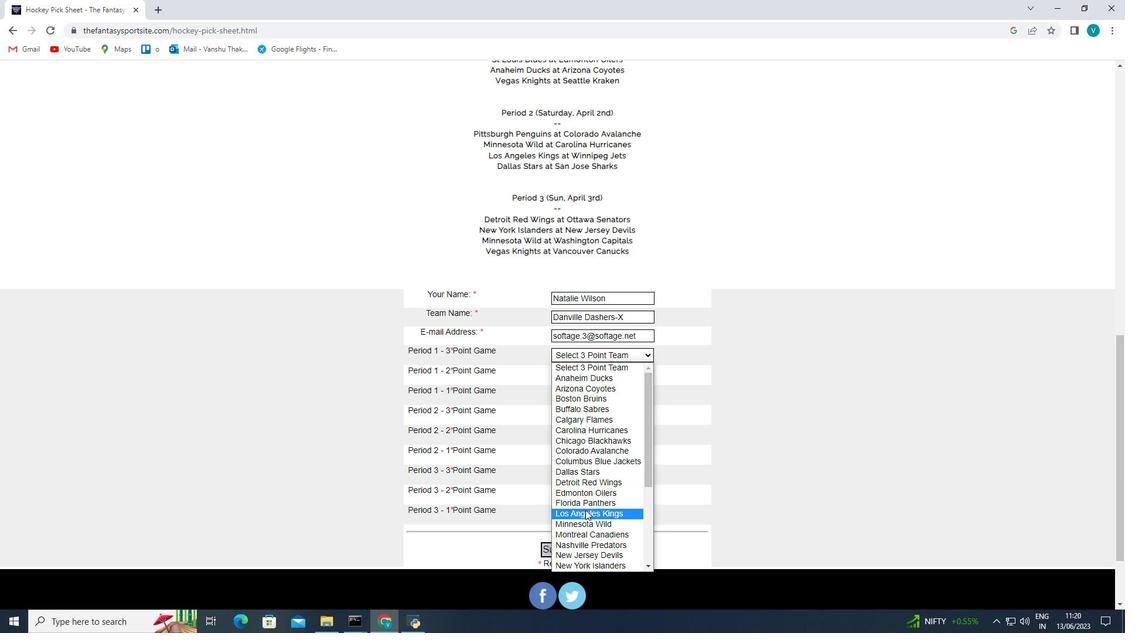 
Action: Mouse moved to (608, 374)
Screenshot: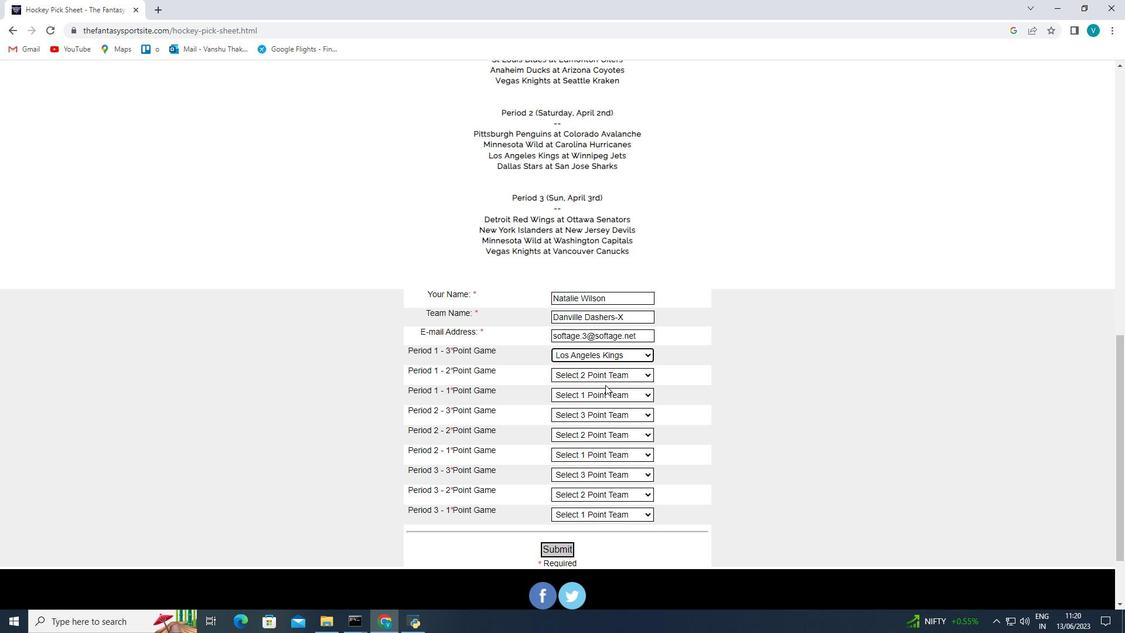 
Action: Mouse pressed left at (608, 374)
Screenshot: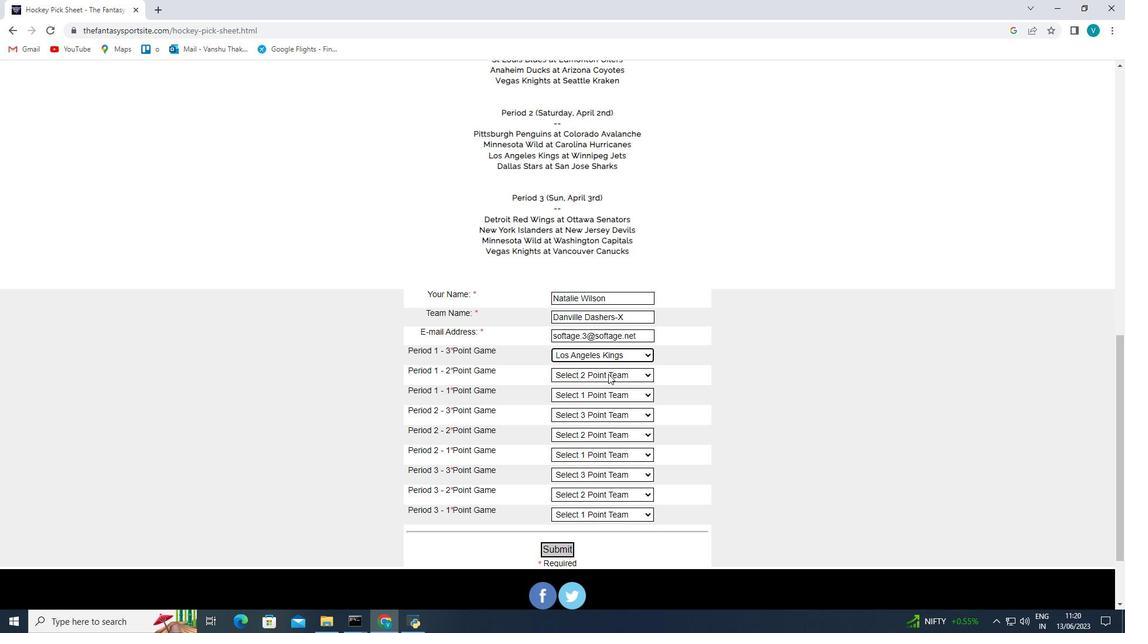 
Action: Mouse moved to (609, 511)
Screenshot: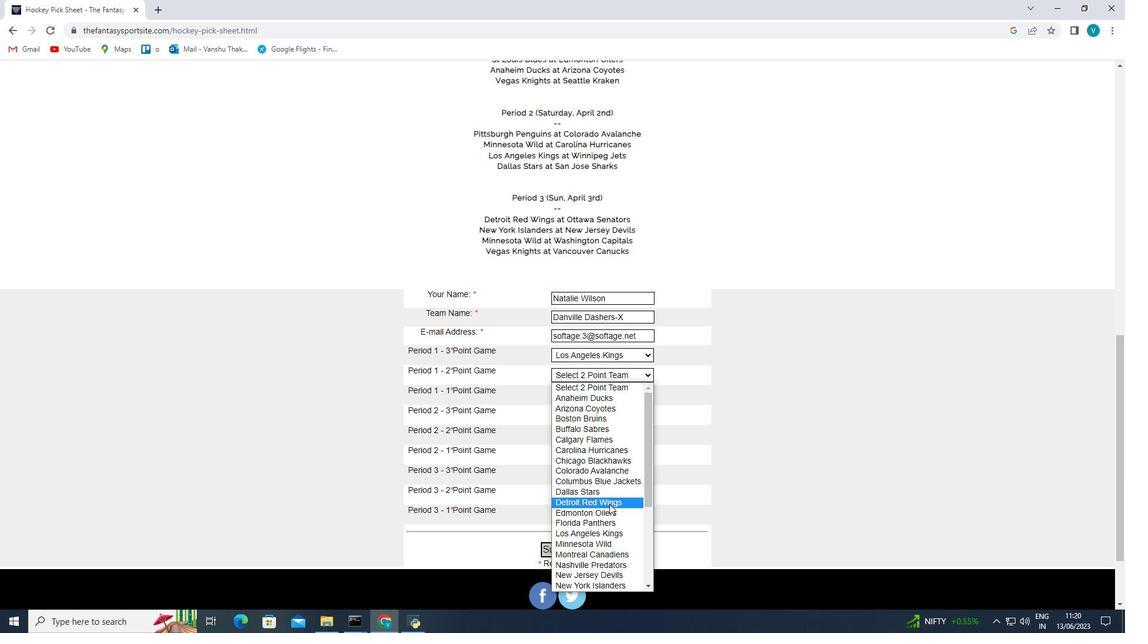 
Action: Mouse pressed left at (609, 511)
Screenshot: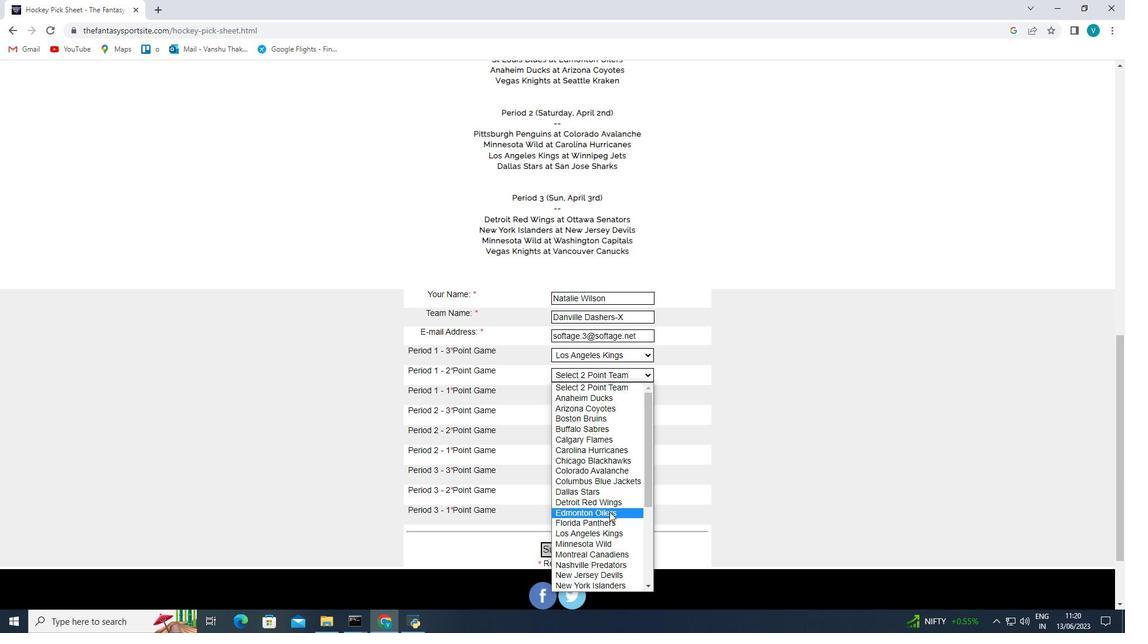 
Action: Mouse moved to (627, 398)
Screenshot: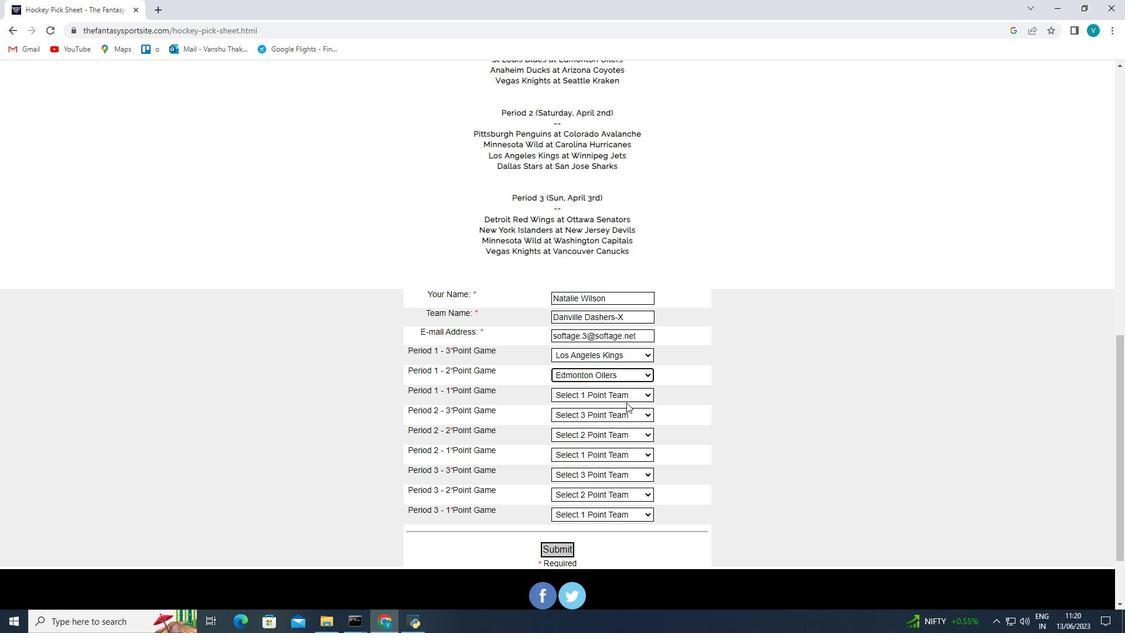 
Action: Mouse pressed left at (627, 398)
Screenshot: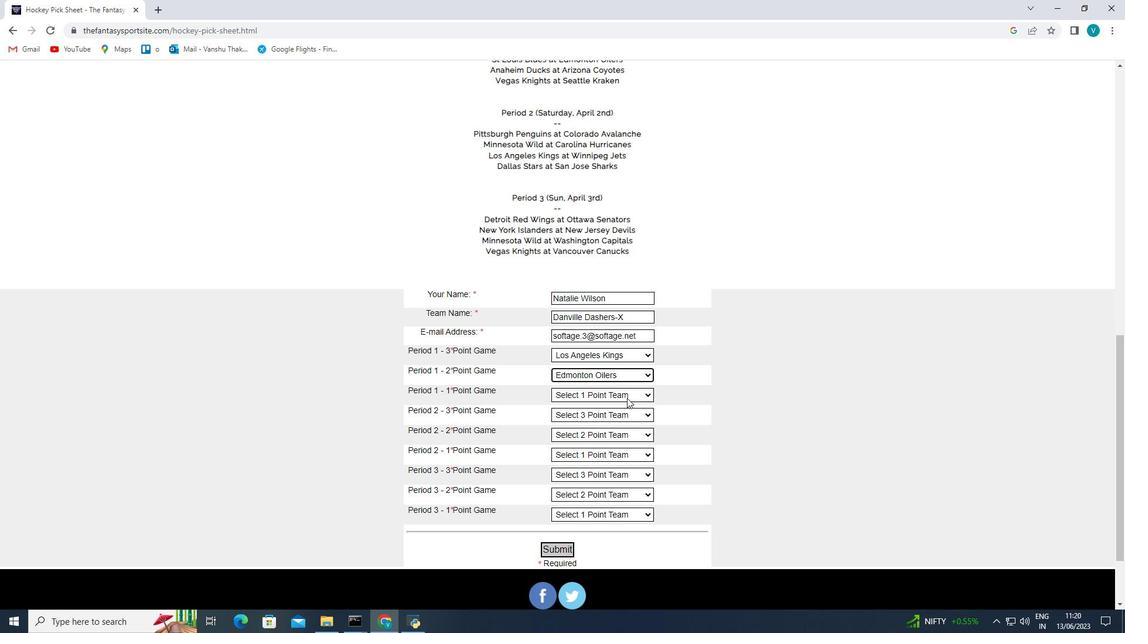 
Action: Mouse moved to (669, 397)
Screenshot: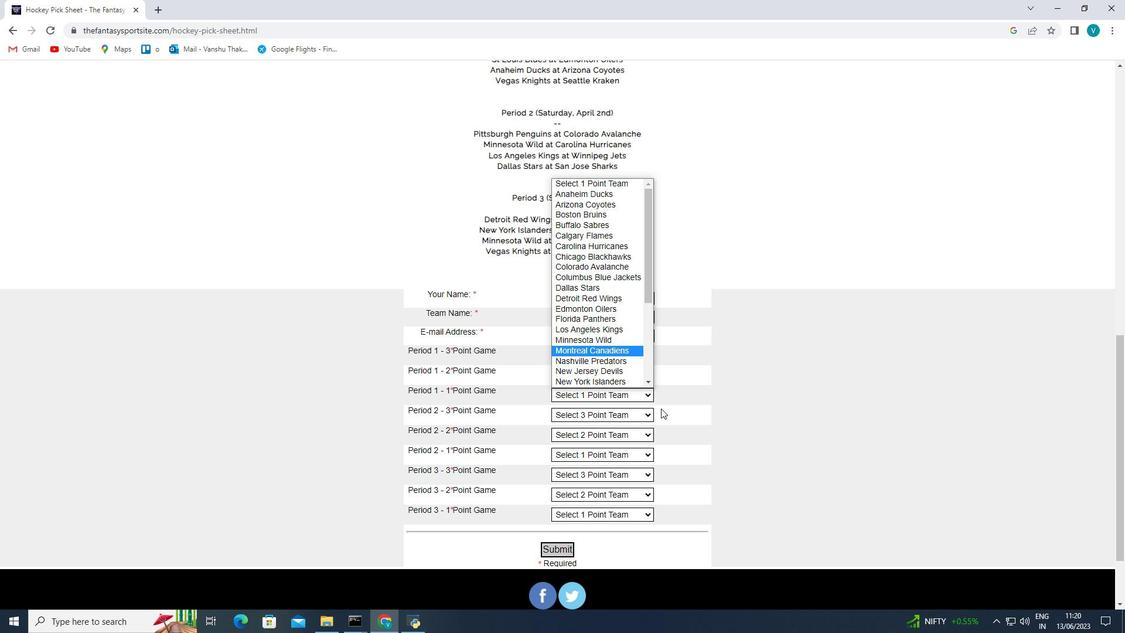 
Action: Mouse pressed left at (669, 397)
Screenshot: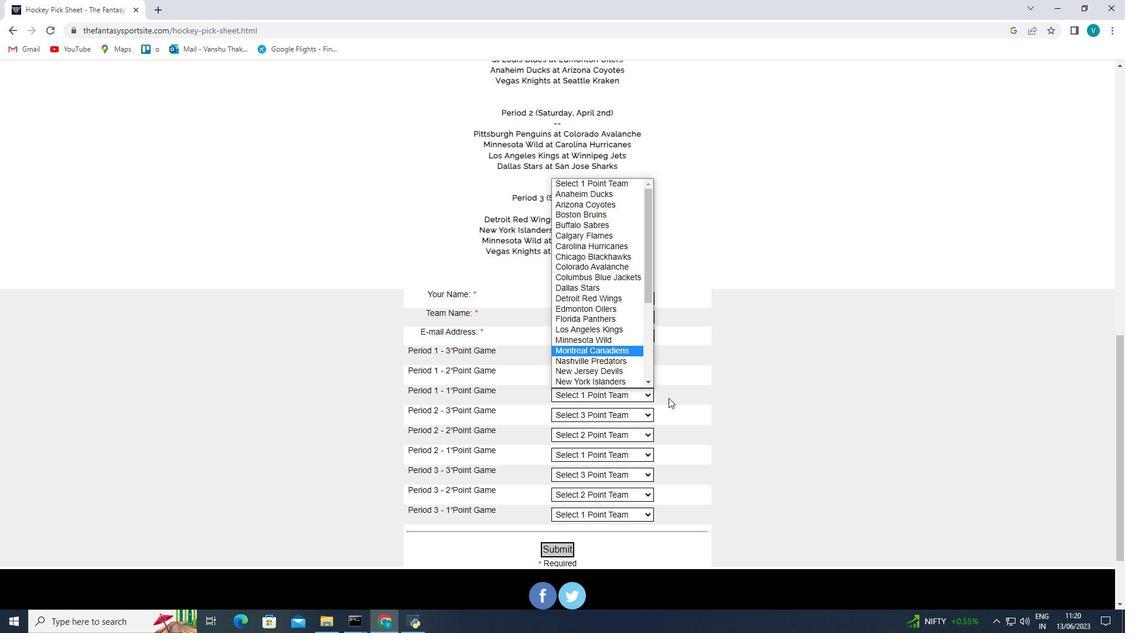 
Action: Mouse moved to (645, 394)
Screenshot: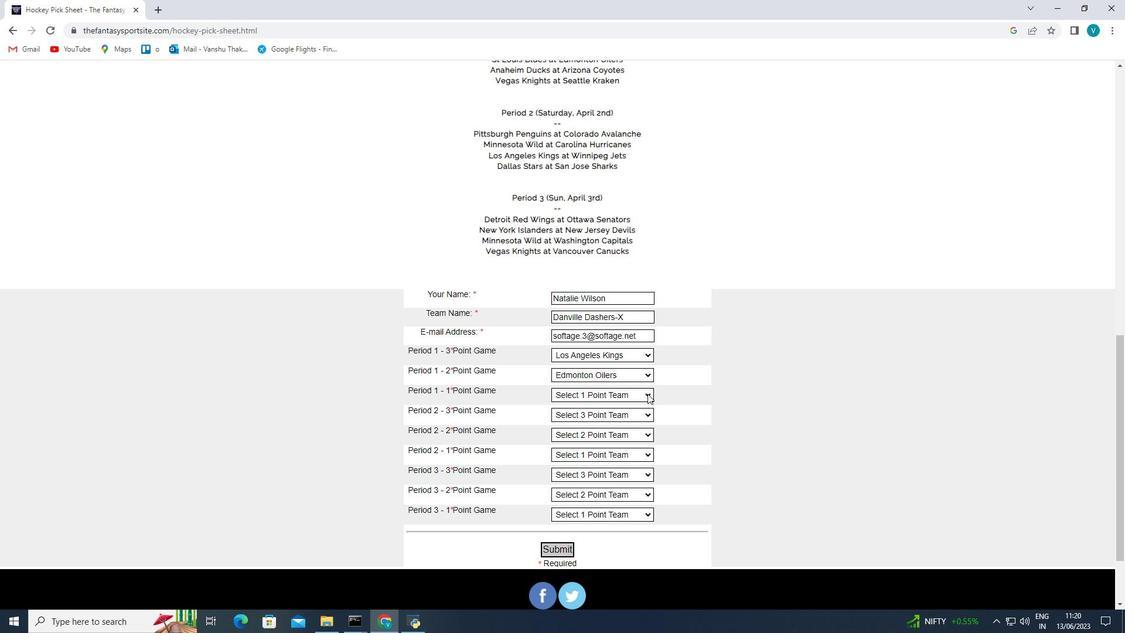 
Action: Mouse pressed left at (645, 394)
Screenshot: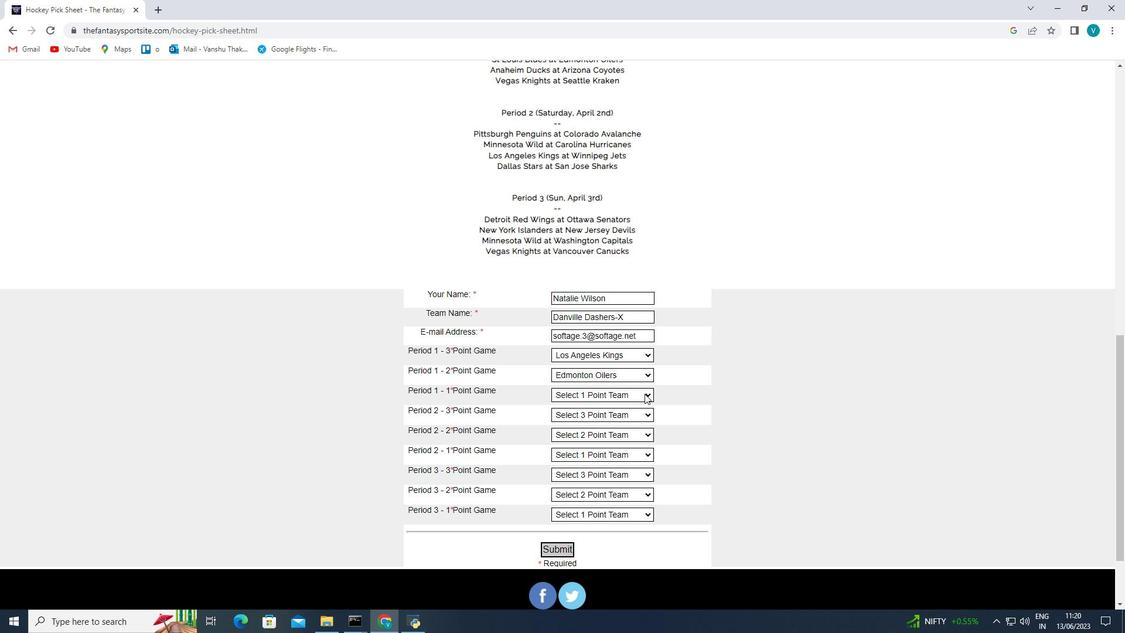 
Action: Mouse moved to (587, 300)
Screenshot: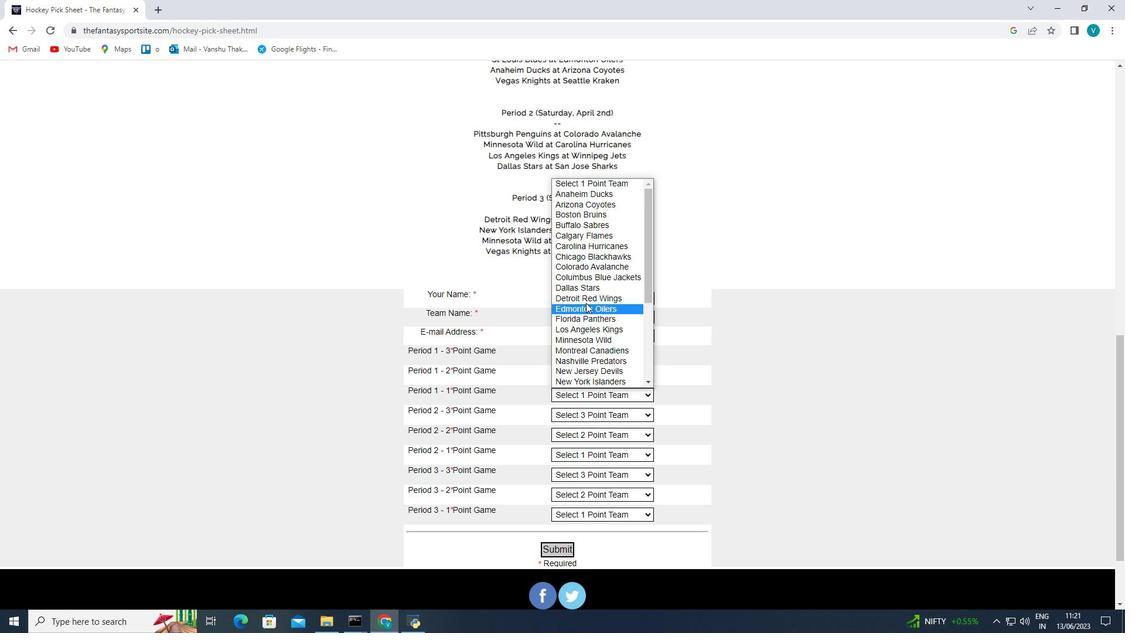 
Action: Mouse pressed left at (587, 300)
Screenshot: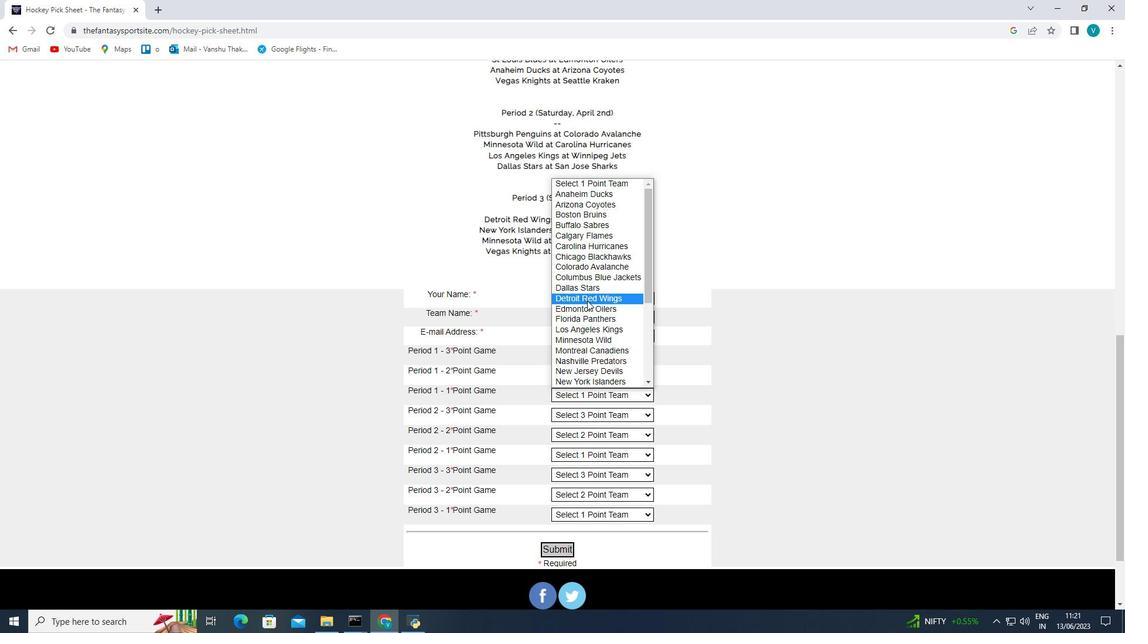 
Action: Mouse moved to (601, 412)
Screenshot: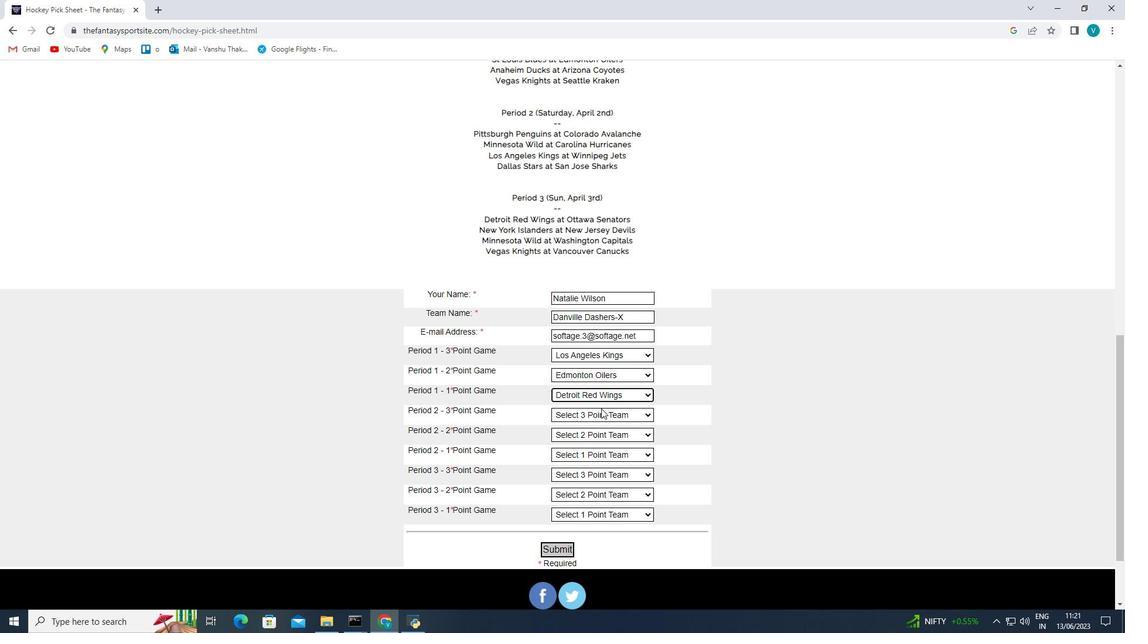 
Action: Mouse pressed left at (601, 412)
Screenshot: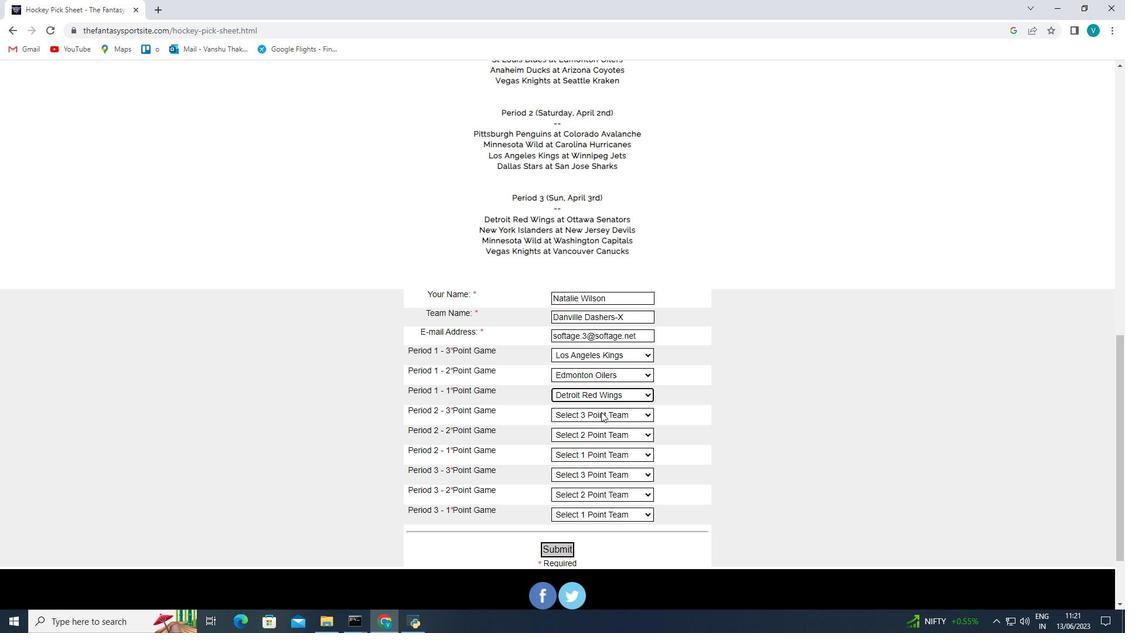 
Action: Mouse moved to (605, 310)
Screenshot: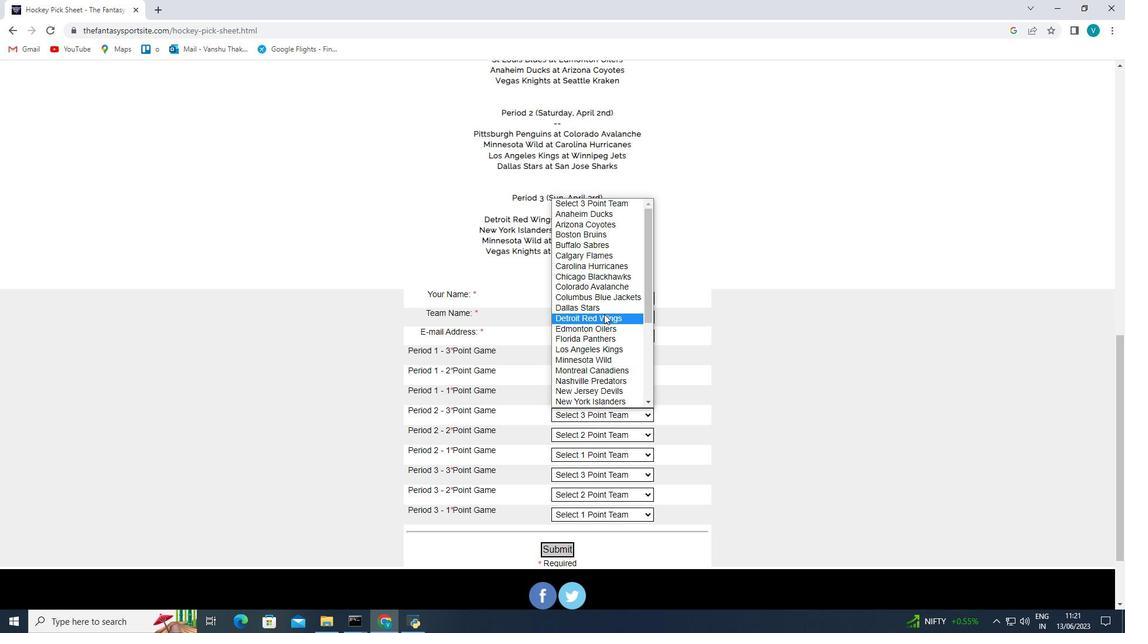 
Action: Mouse pressed left at (605, 310)
Screenshot: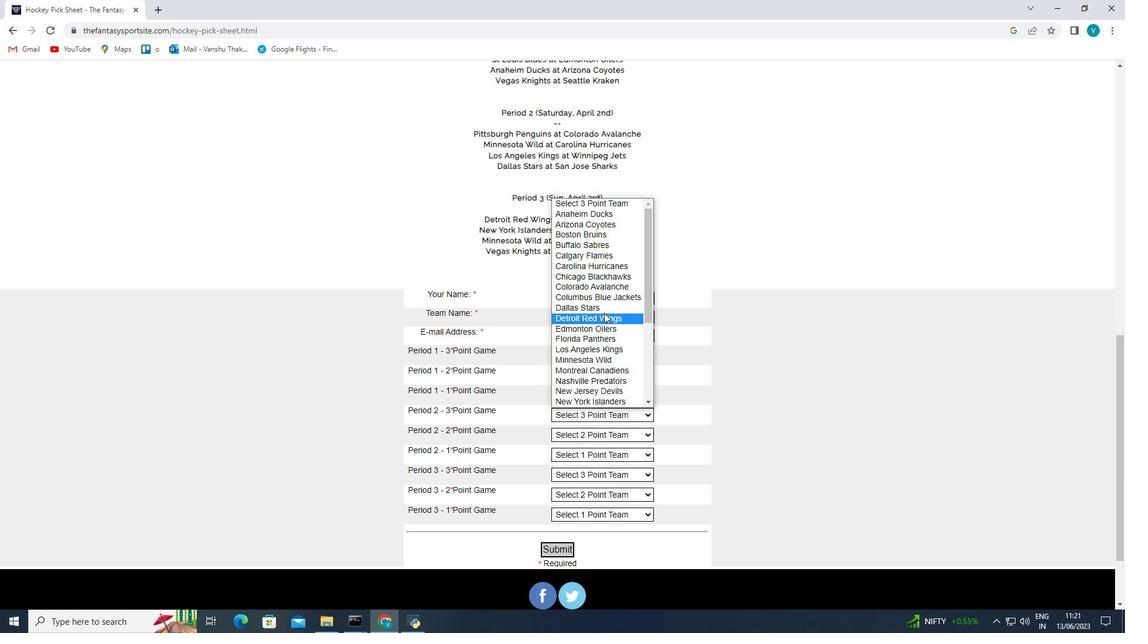 
Action: Mouse moved to (612, 435)
Screenshot: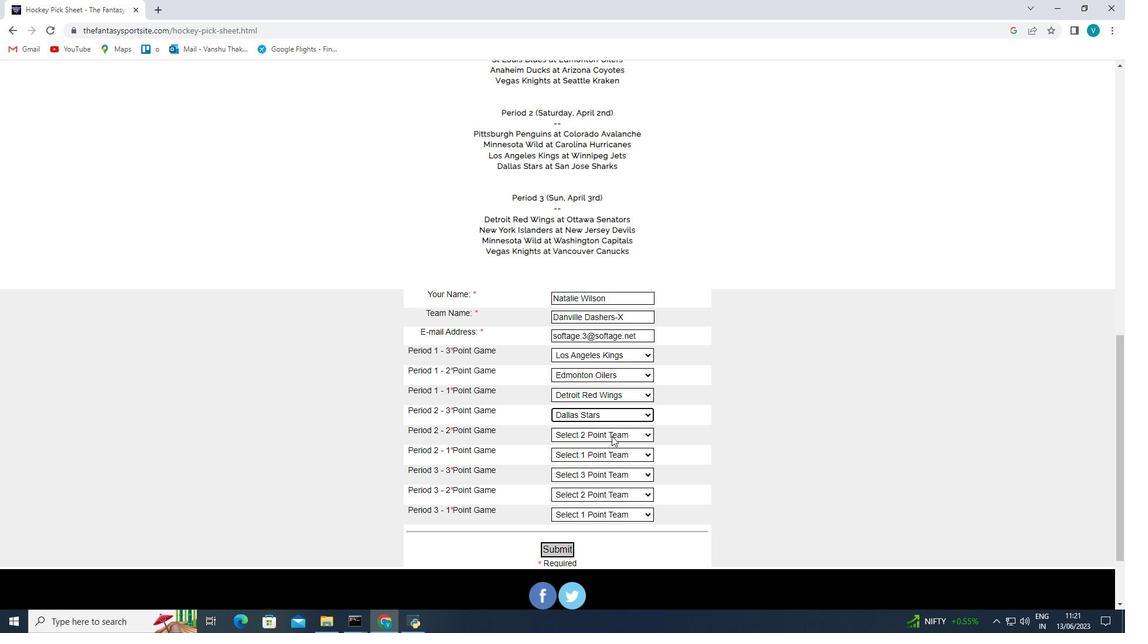 
Action: Mouse pressed left at (612, 435)
Screenshot: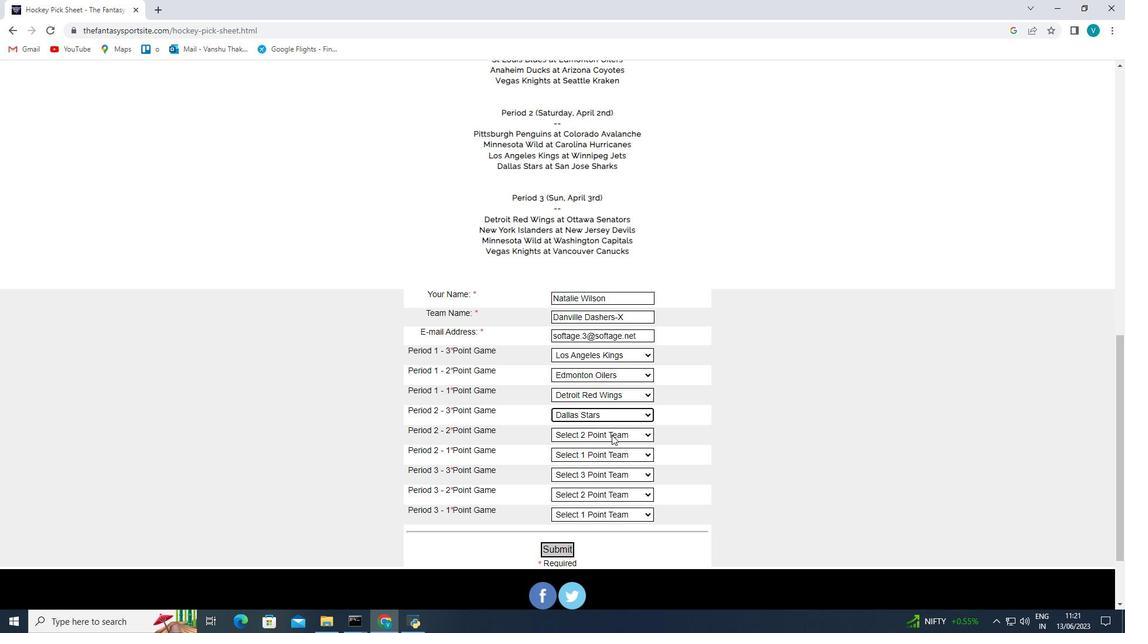 
Action: Mouse moved to (582, 313)
Screenshot: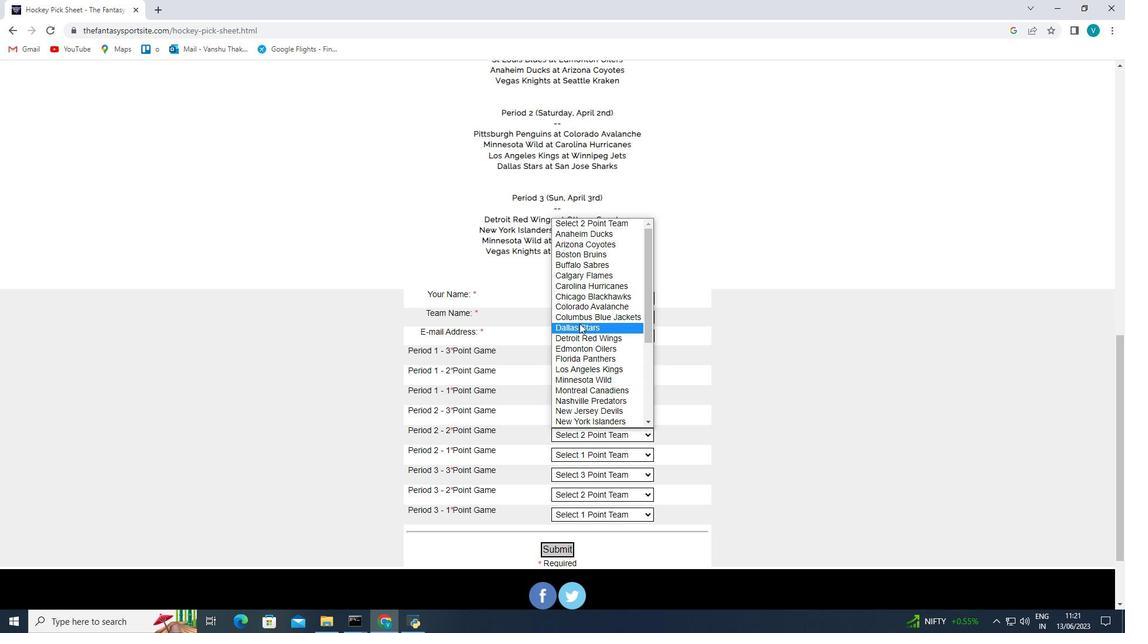 
Action: Mouse pressed left at (582, 313)
Screenshot: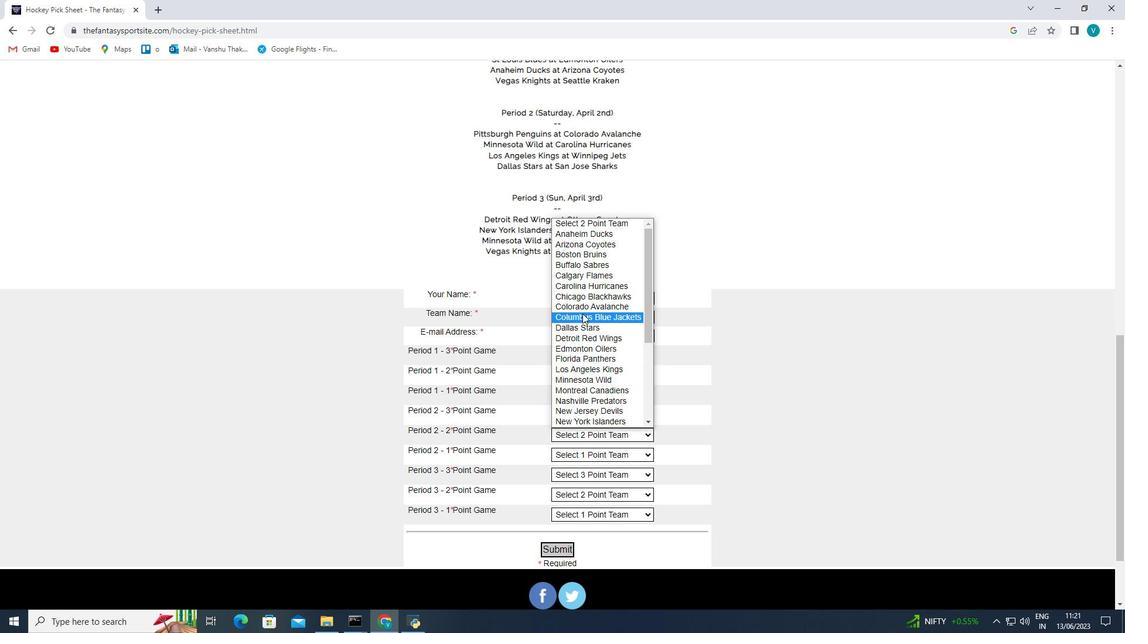 
Action: Mouse moved to (586, 455)
Screenshot: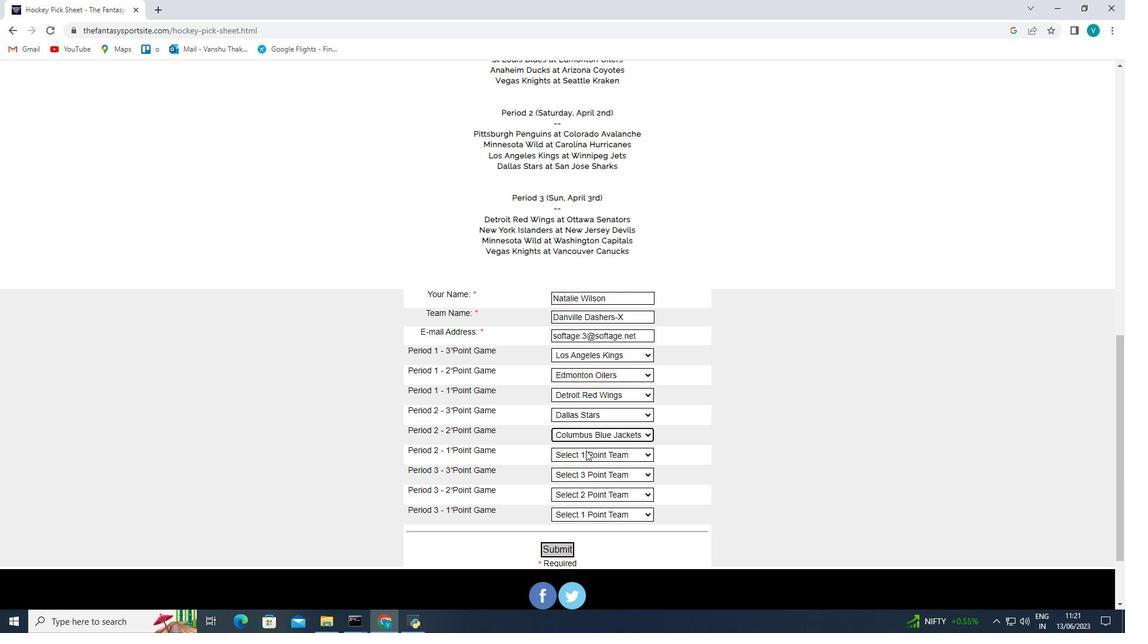 
Action: Mouse pressed left at (586, 455)
Screenshot: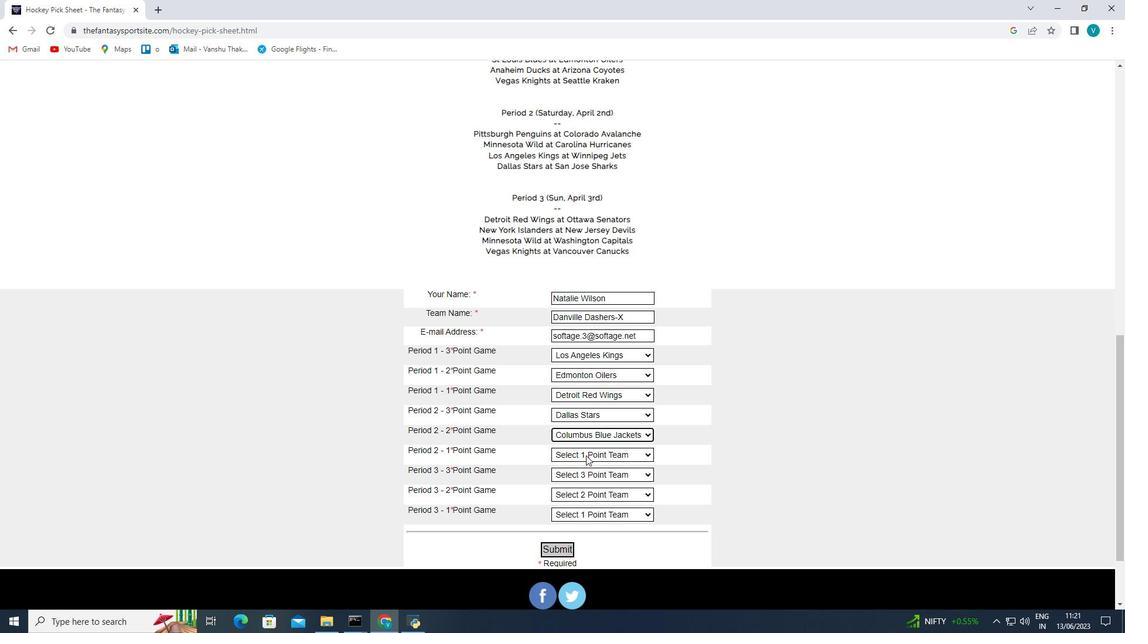 
Action: Mouse moved to (605, 309)
Screenshot: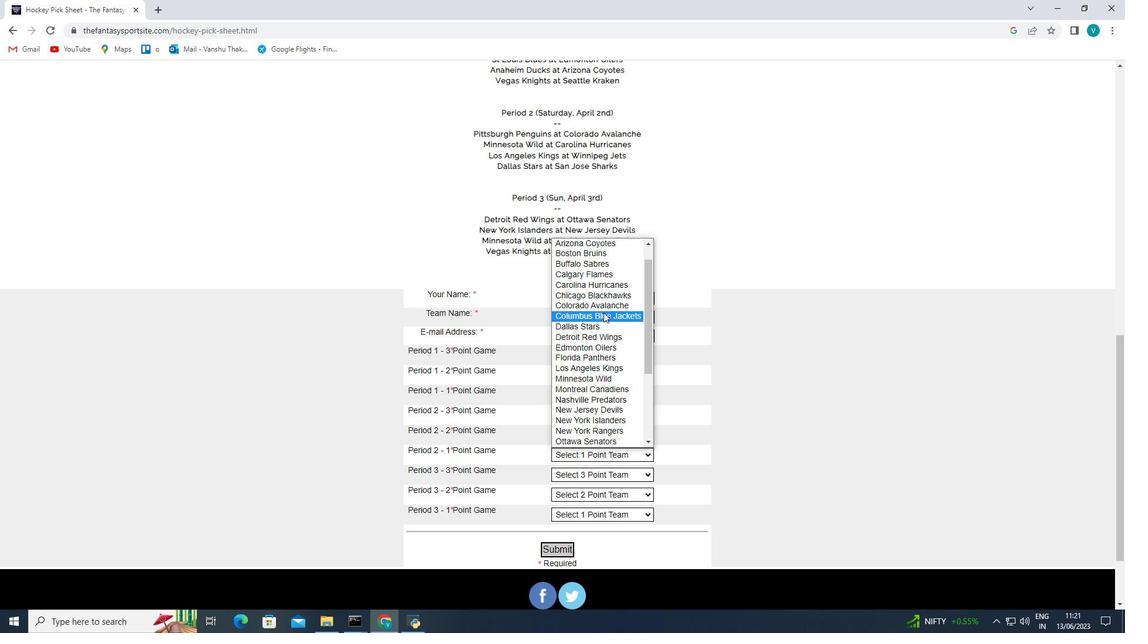 
Action: Mouse pressed left at (605, 309)
Screenshot: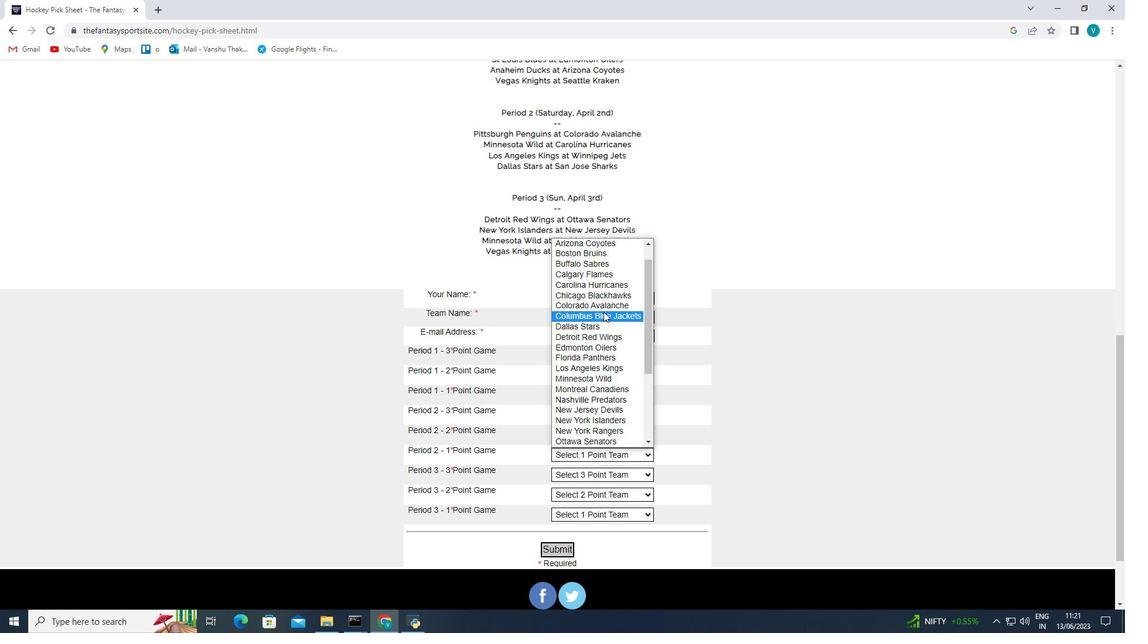 
Action: Mouse moved to (594, 472)
Screenshot: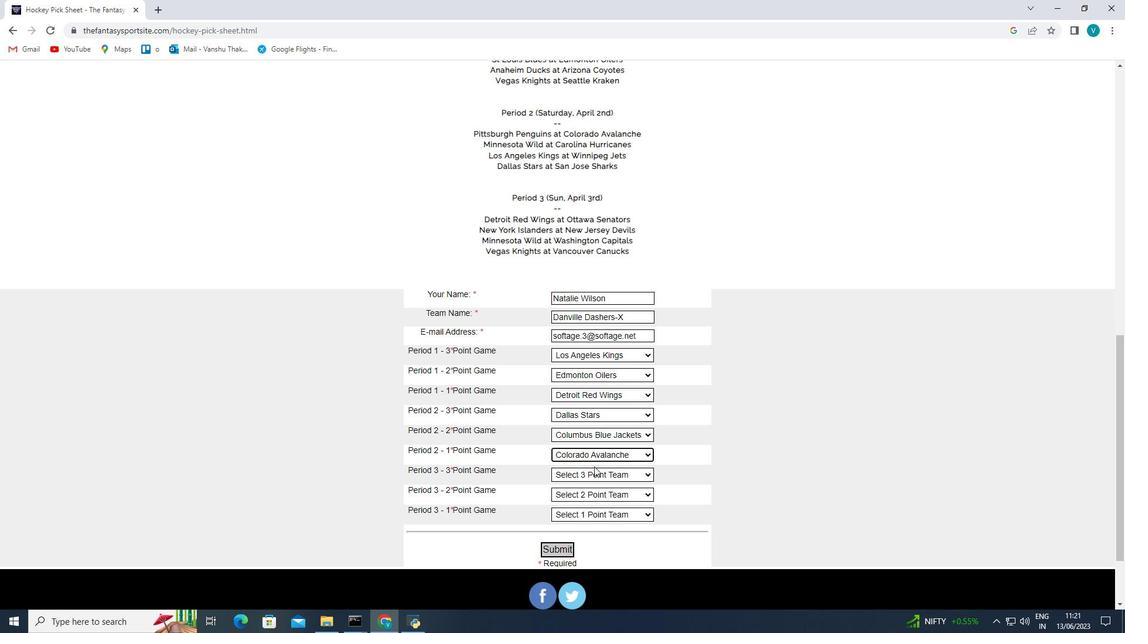 
Action: Mouse pressed left at (594, 472)
Screenshot: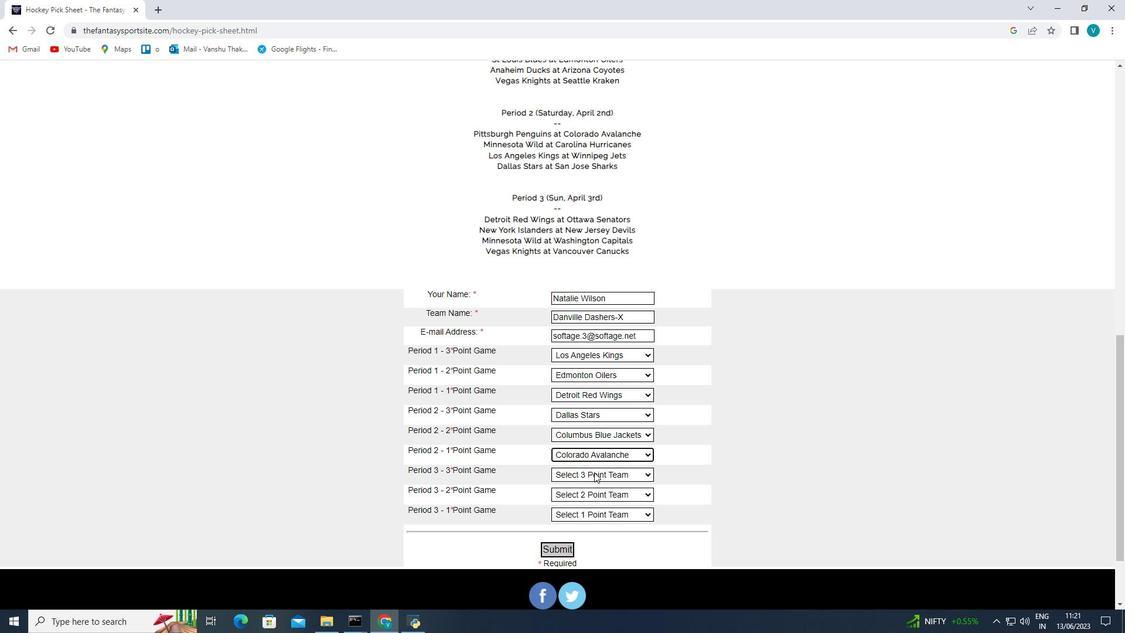 
Action: Mouse moved to (608, 332)
Screenshot: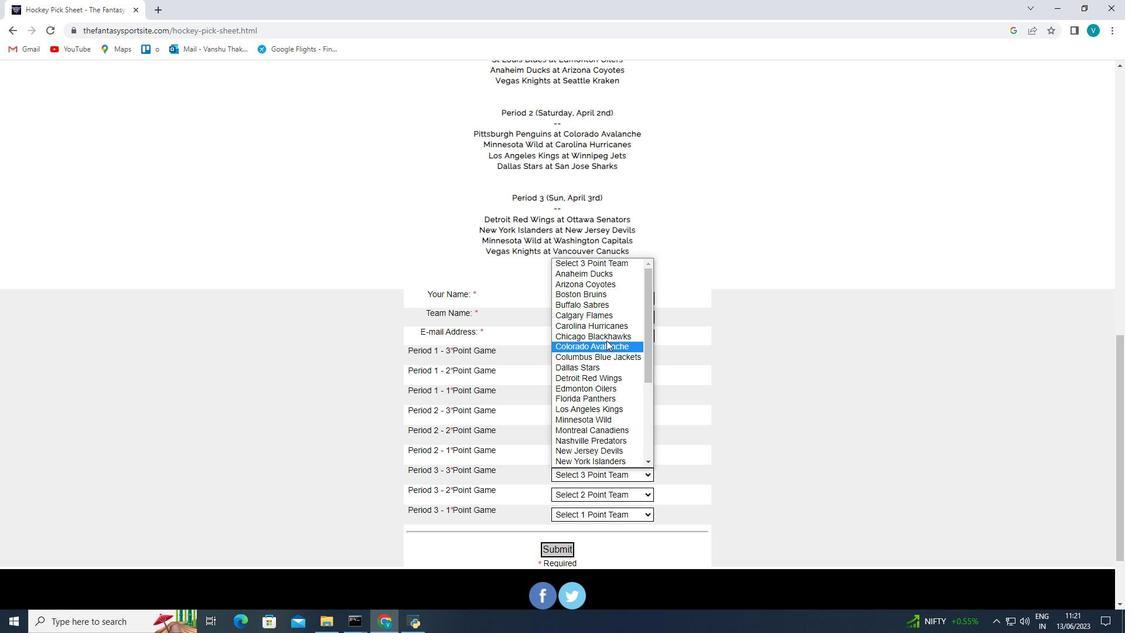 
Action: Mouse pressed left at (608, 332)
Screenshot: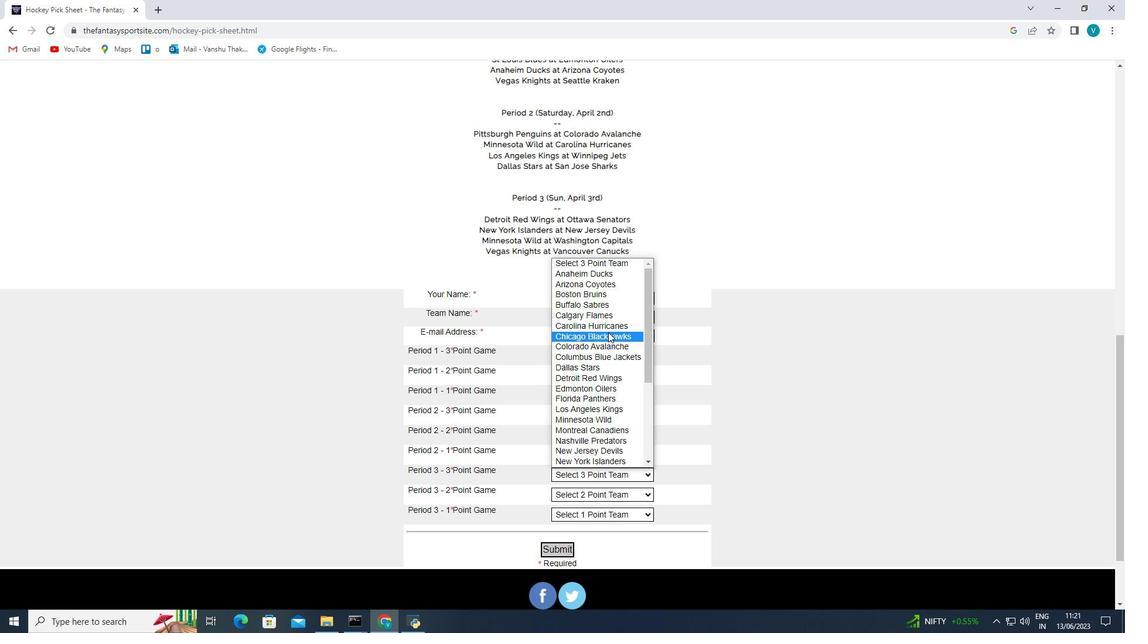 
Action: Mouse moved to (610, 491)
Screenshot: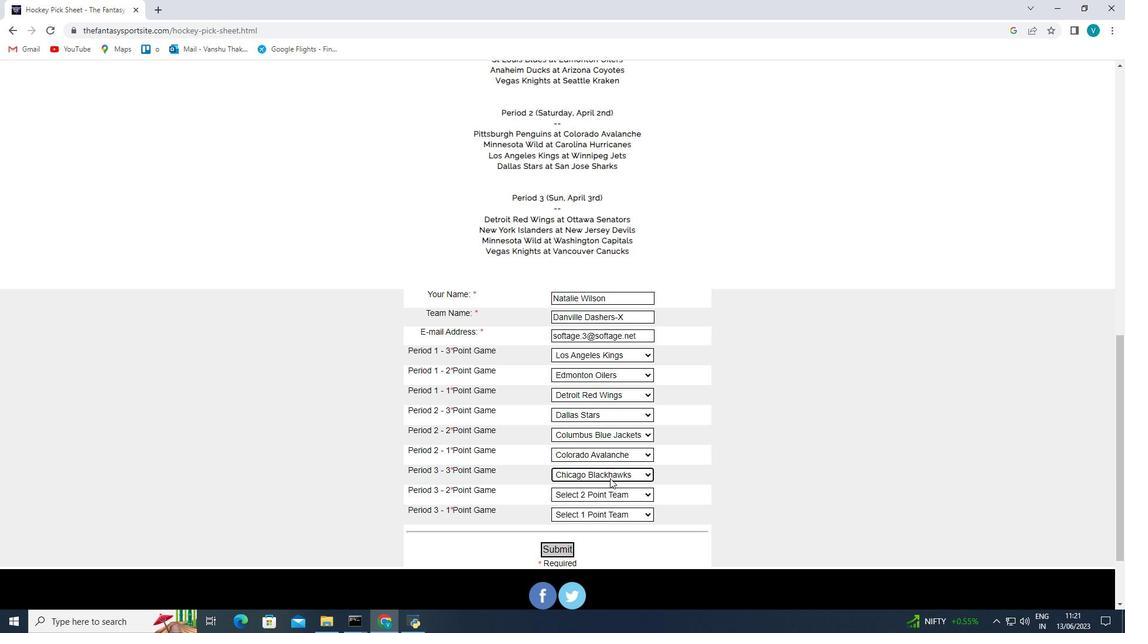 
Action: Mouse pressed left at (610, 491)
Screenshot: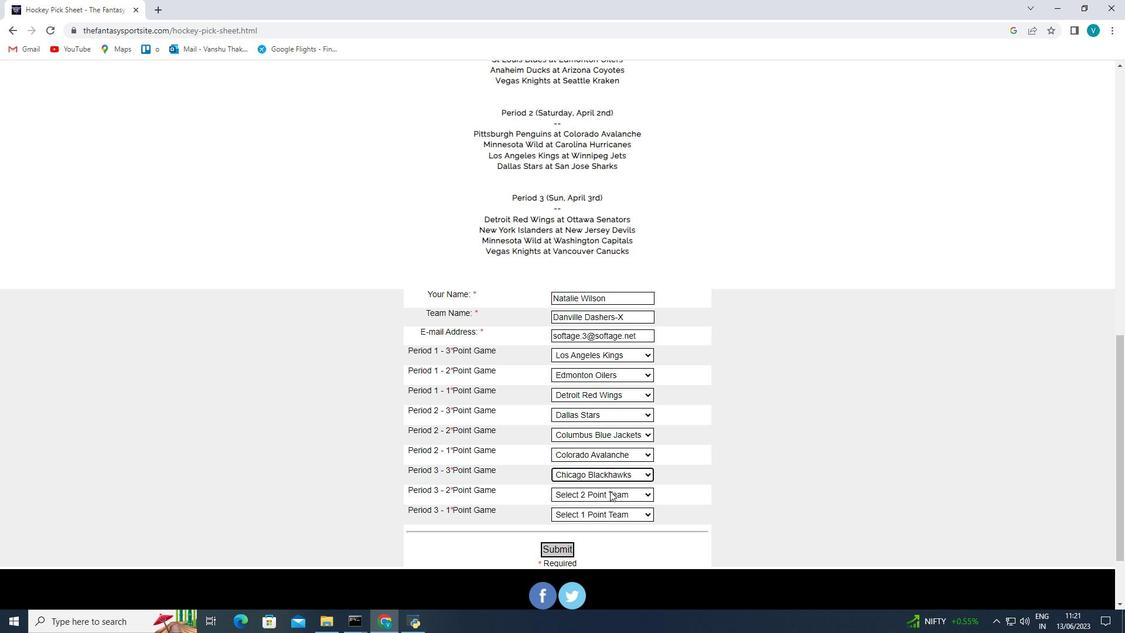 
Action: Mouse moved to (609, 326)
Screenshot: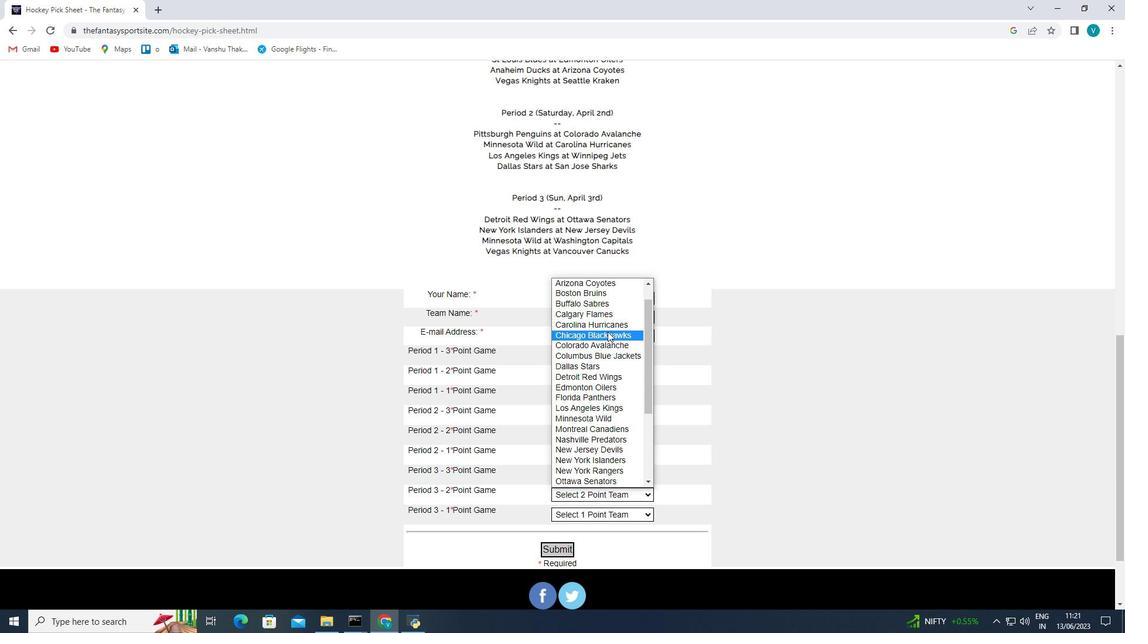 
Action: Mouse pressed left at (609, 326)
Screenshot: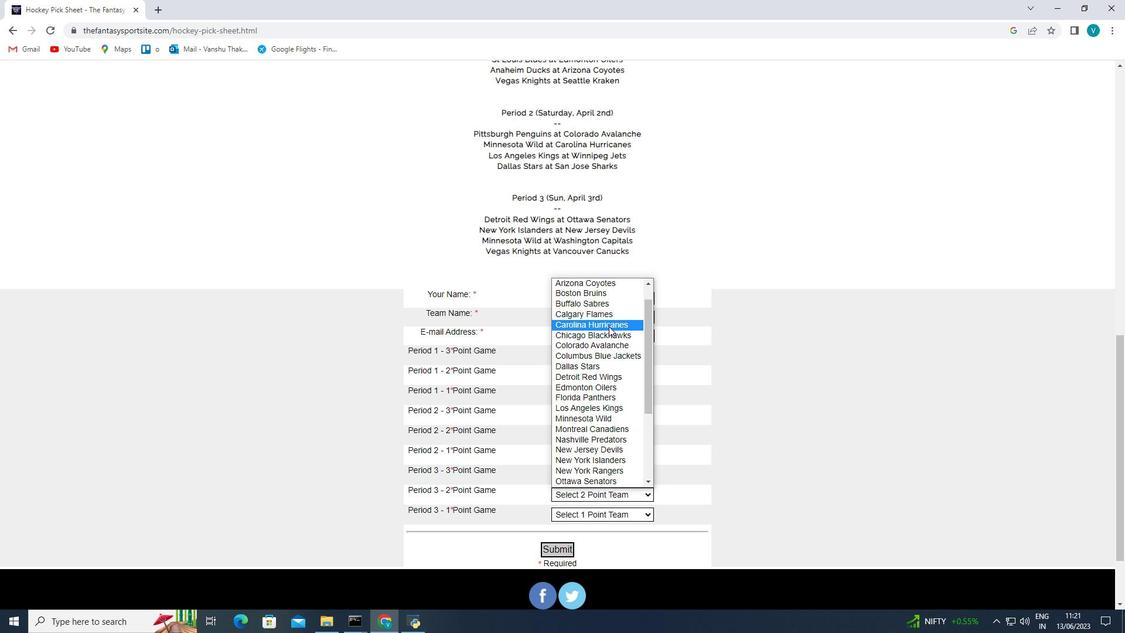 
Action: Mouse moved to (601, 512)
Screenshot: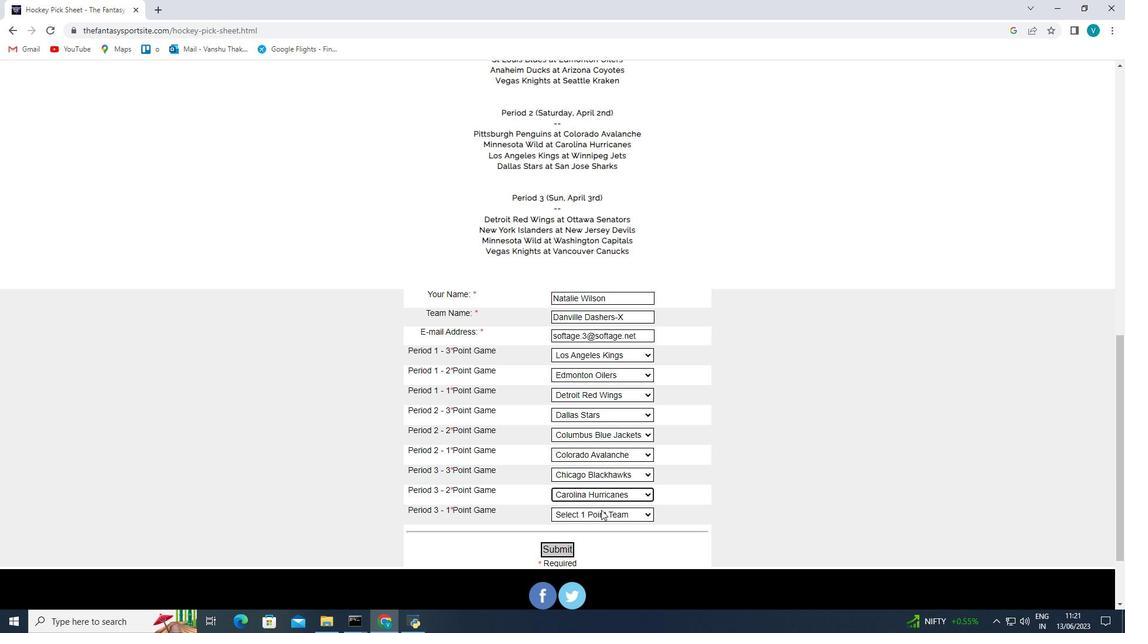 
Action: Mouse pressed left at (601, 512)
Screenshot: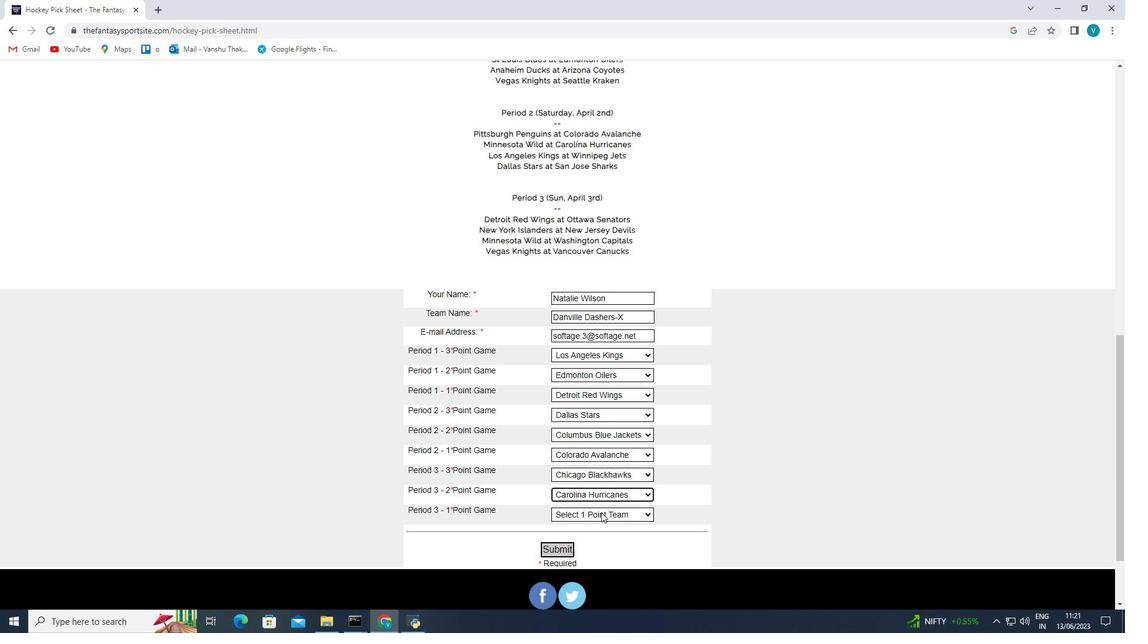 
Action: Mouse moved to (601, 331)
Screenshot: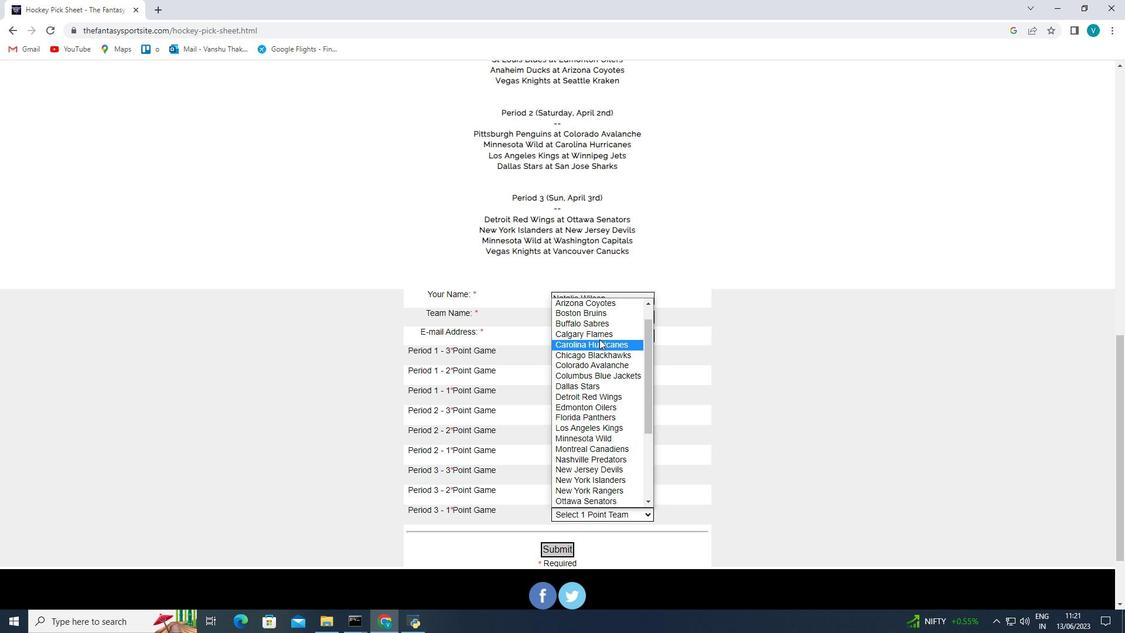 
Action: Mouse pressed left at (601, 331)
Screenshot: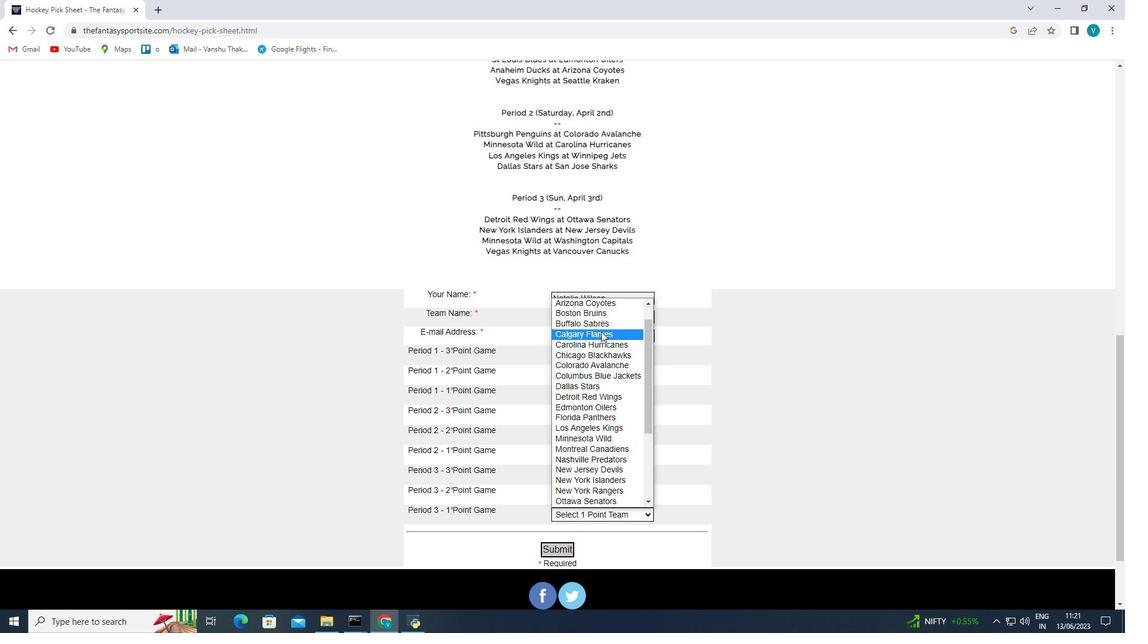 
Action: Mouse moved to (556, 544)
Screenshot: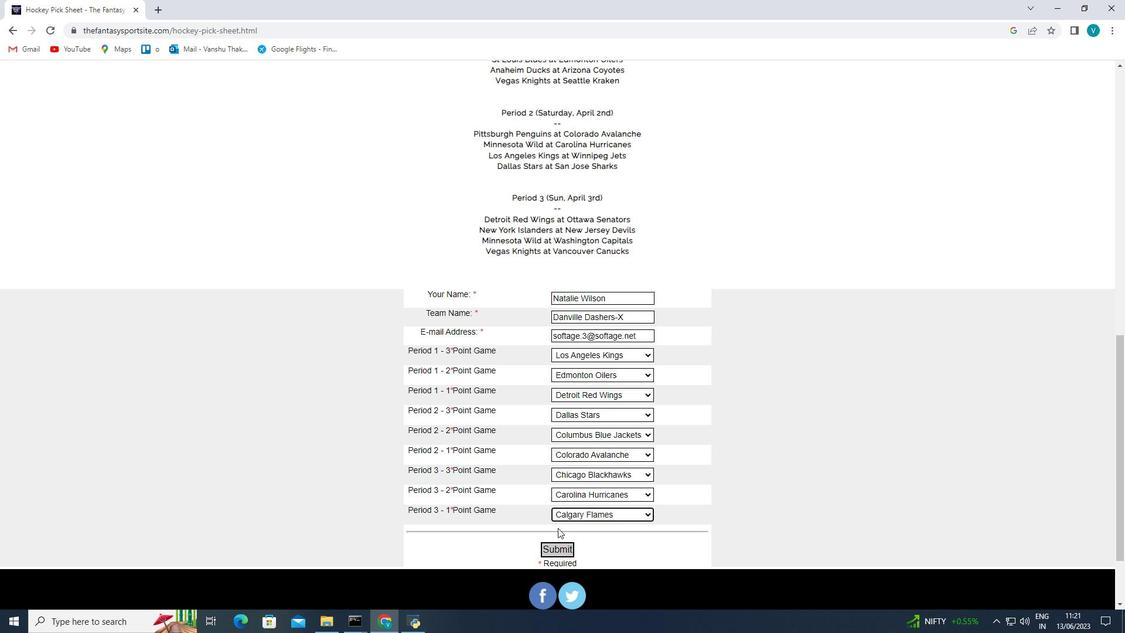 
Action: Mouse pressed left at (556, 544)
Screenshot: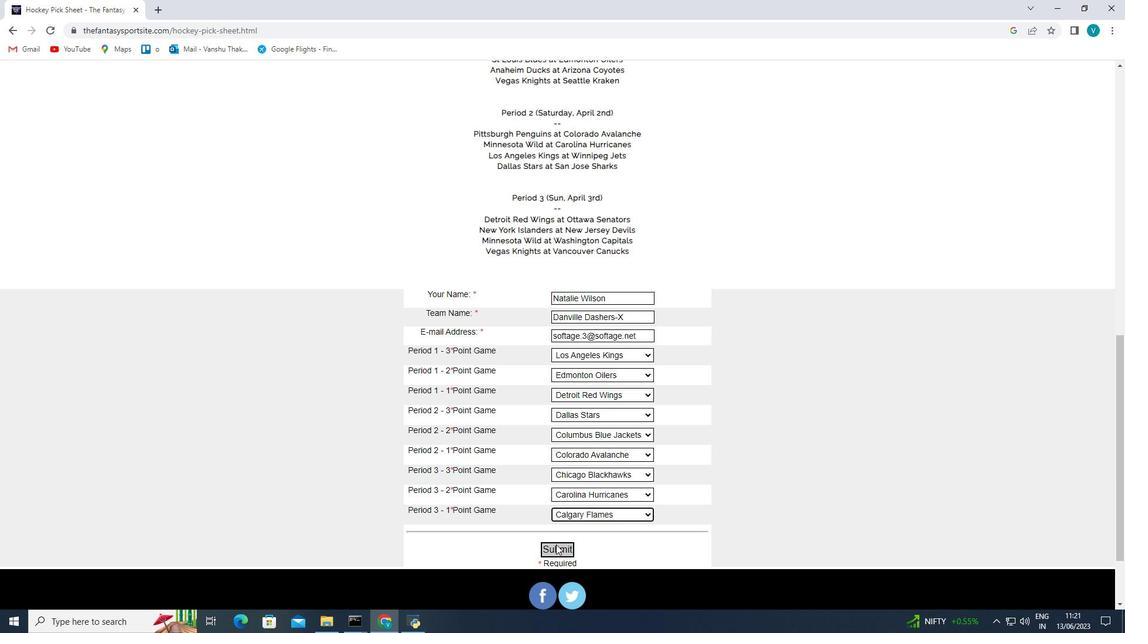 
